 Task: Add an event with the title Second Product Enhancement Brainstorming and Innovation Workshop, date ''2023/10/23'', time 8:30 AM to 10:30 AMand add a description: Throughout the workshop, participants will engage in a series of activities, exercises, and discussions aimed at developing and refining their communication skills. These activities will be designed to be interactive, allowing participants to practice new techniques, receive feedback, and collaborate with their team members.Select event color  Blueberry . Add location for the event as: 321 Cairo Citadel, Cairo, Egypt, logged in from the account softage.10@softage.netand send the event invitation to softage.1@softage.net and softage.2@softage.net. Set a reminder for the event Doesn''t repeat
Action: Mouse moved to (64, 91)
Screenshot: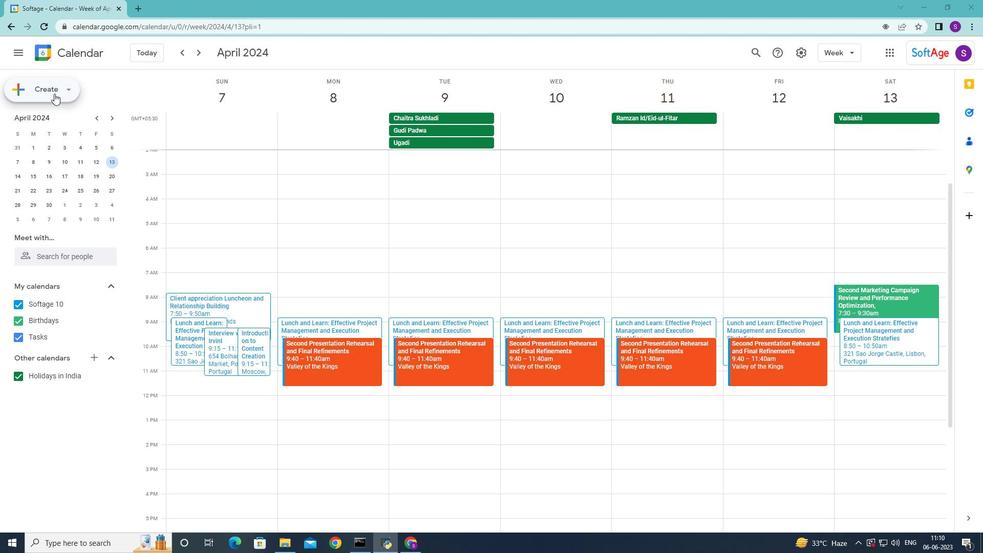 
Action: Mouse pressed left at (64, 91)
Screenshot: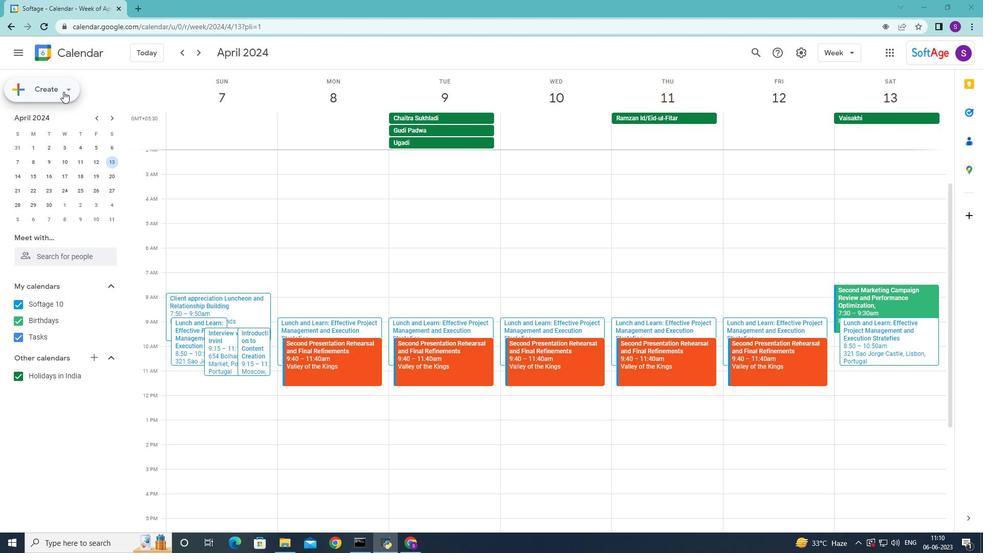 
Action: Mouse moved to (69, 120)
Screenshot: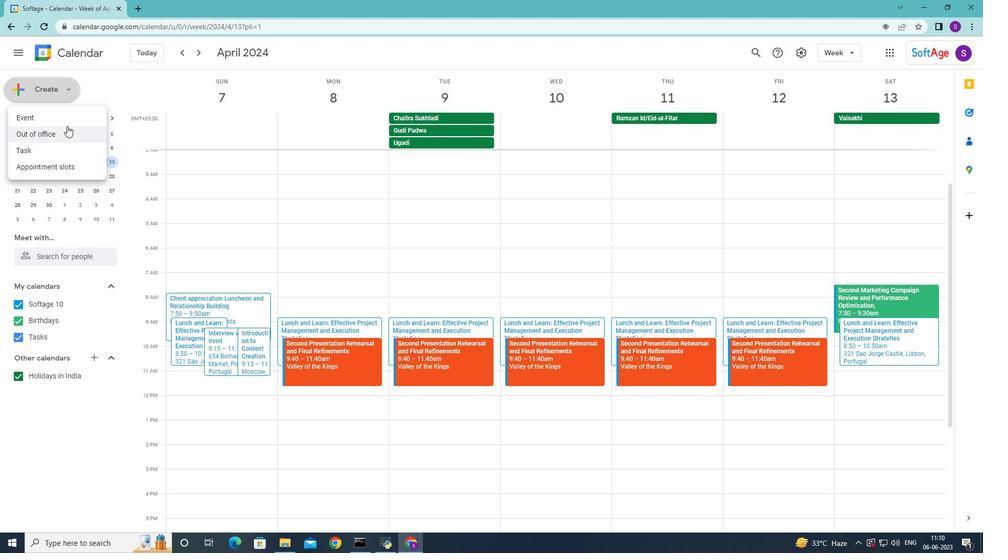 
Action: Mouse pressed left at (69, 120)
Screenshot: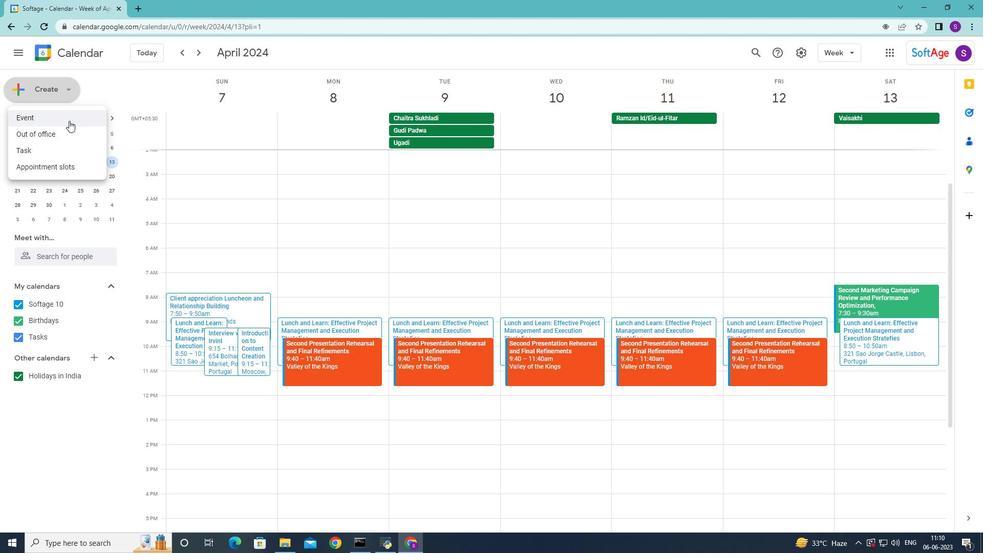
Action: Mouse moved to (657, 190)
Screenshot: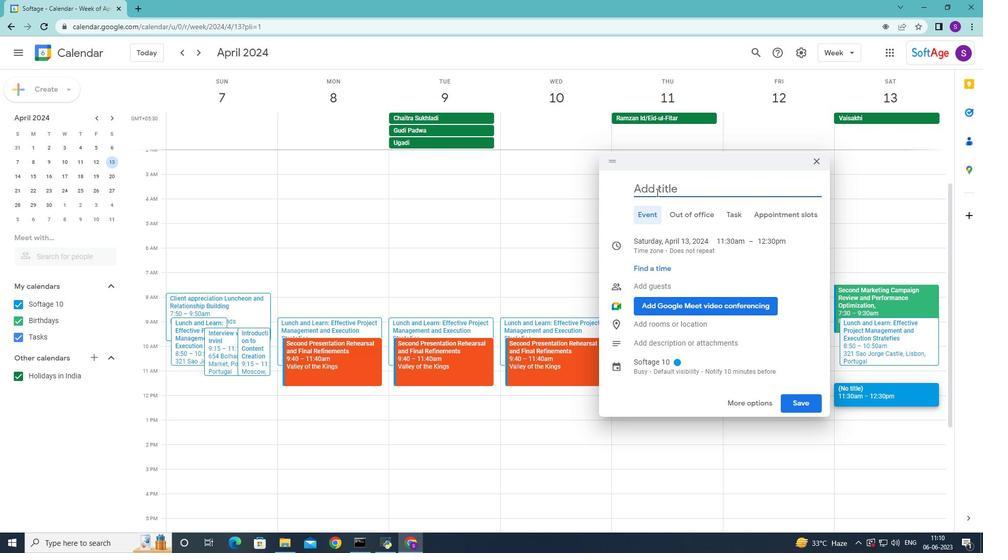 
Action: Mouse pressed left at (657, 190)
Screenshot: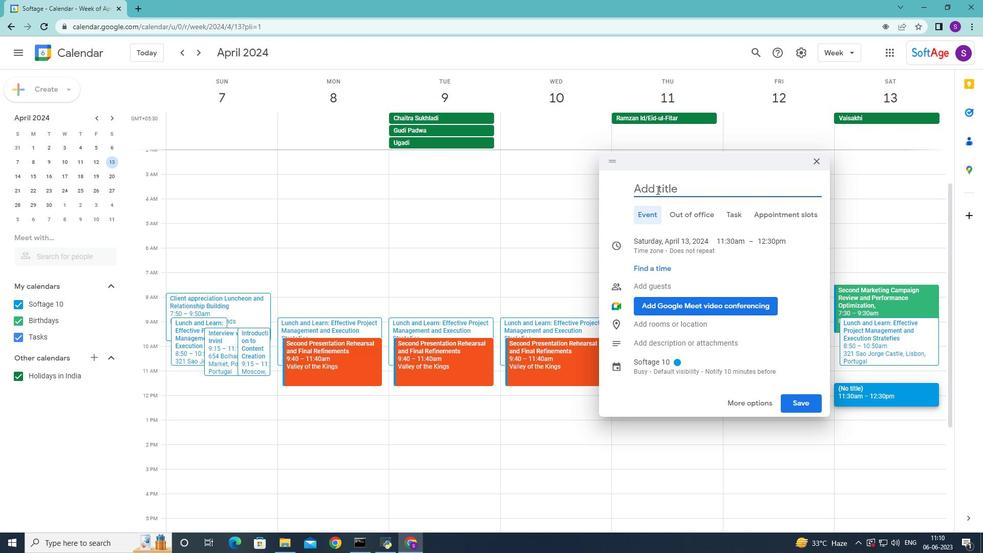 
Action: Mouse moved to (656, 176)
Screenshot: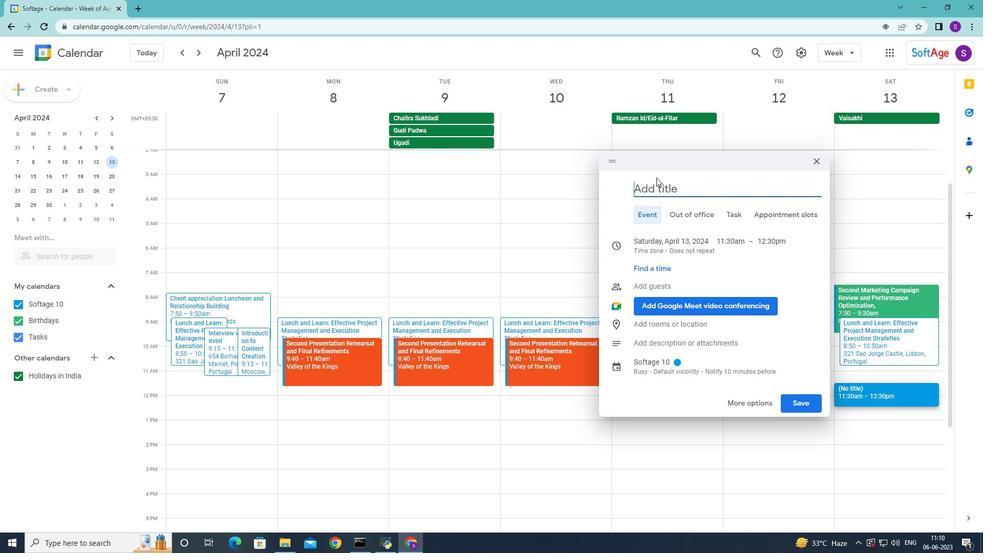 
Action: Key pressed <Key.shift>Second<Key.space><Key.shift>Product<Key.space><Key.shift>Enhance<Key.space><Key.backspace>ment<Key.space><Key.shift><Key.shift><Key.shift><Key.shift><Key.shift><Key.shift><Key.shift><Key.shift><Key.shift>Brainstorming<Key.space>and<Key.space><Key.shift>Innovation<Key.space><Key.shift>workshop<Key.space>
Screenshot: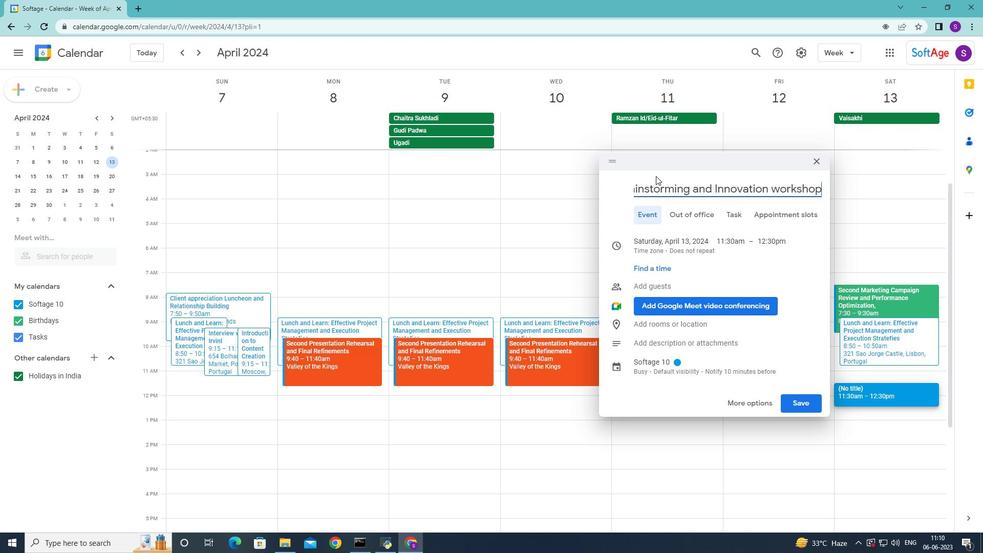 
Action: Mouse moved to (675, 244)
Screenshot: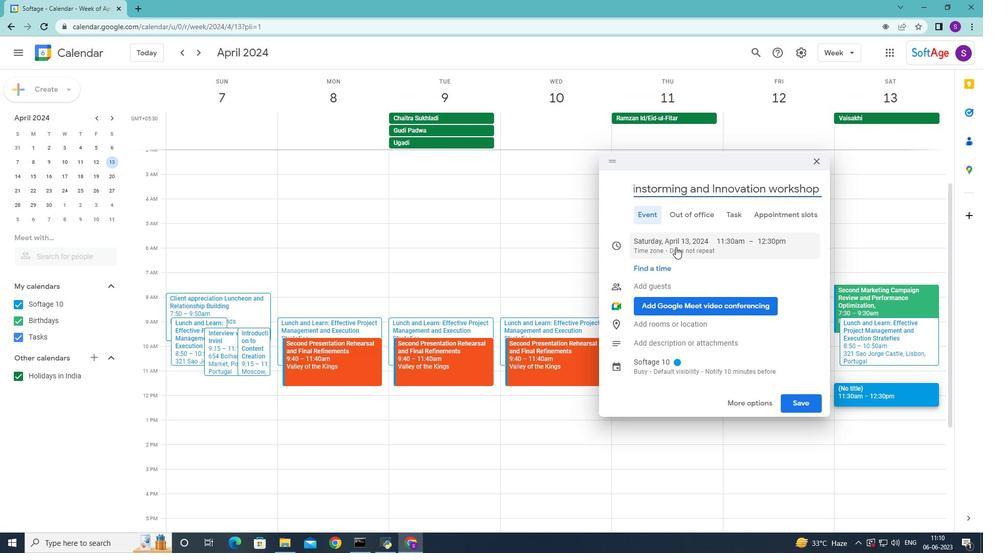 
Action: Mouse pressed left at (675, 244)
Screenshot: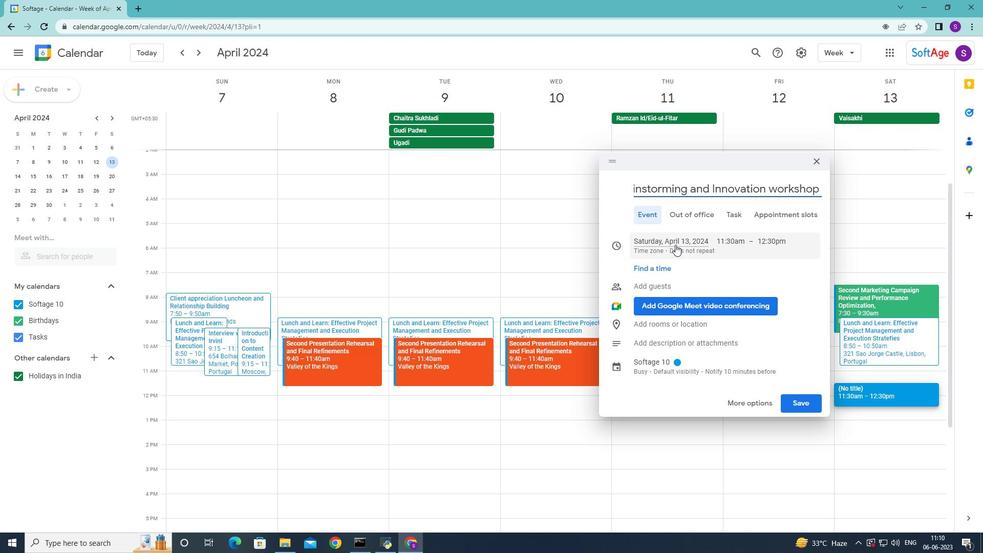
Action: Mouse moved to (748, 265)
Screenshot: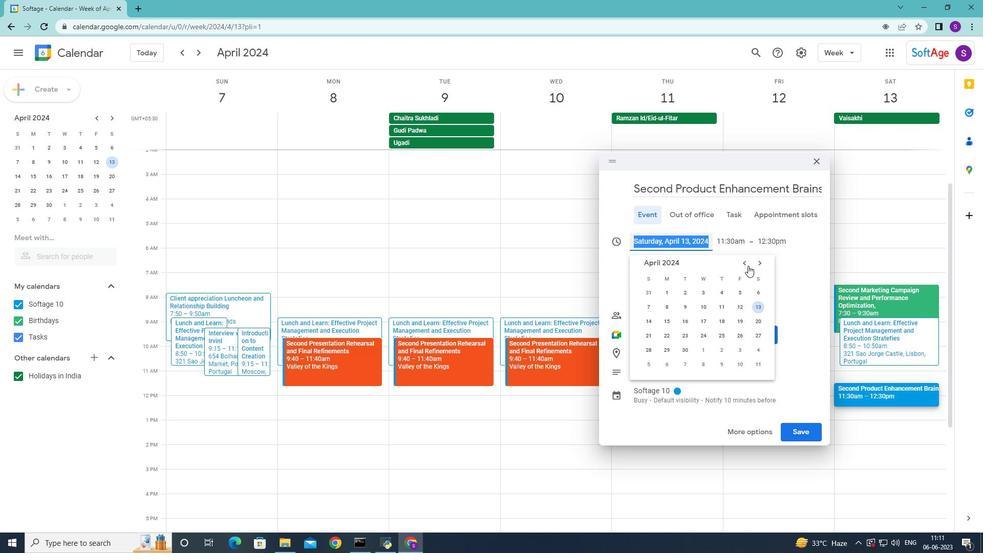 
Action: Mouse pressed left at (748, 265)
Screenshot: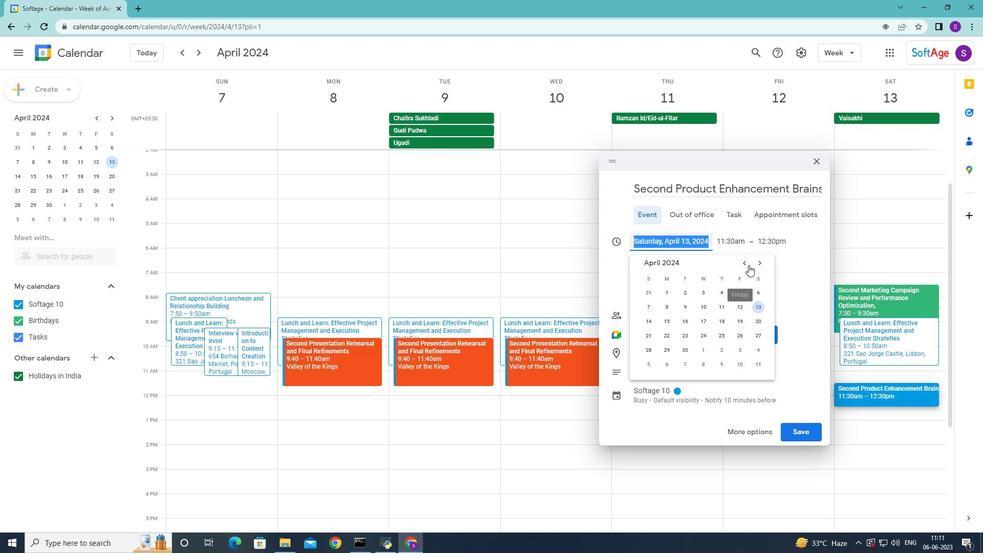 
Action: Mouse moved to (748, 265)
Screenshot: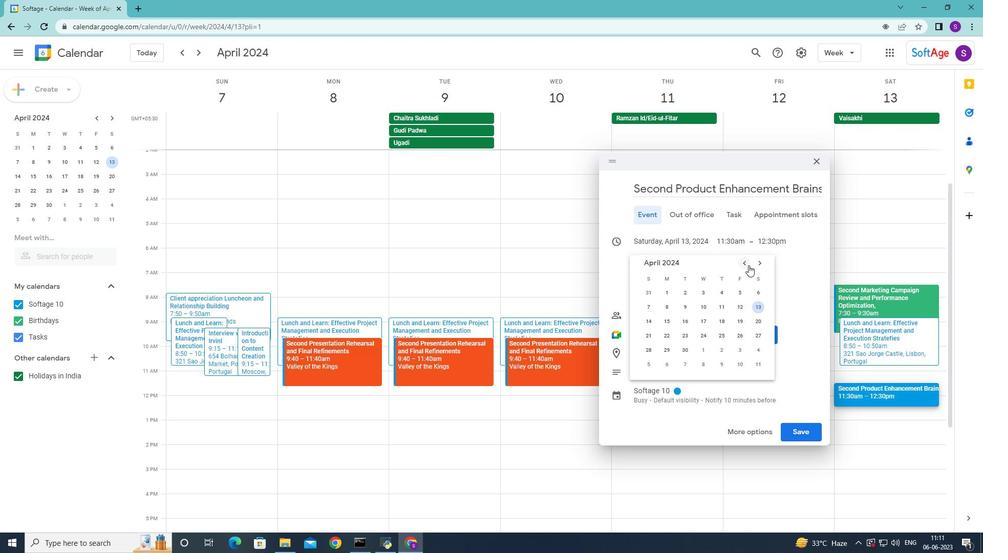 
Action: Mouse pressed left at (748, 265)
Screenshot: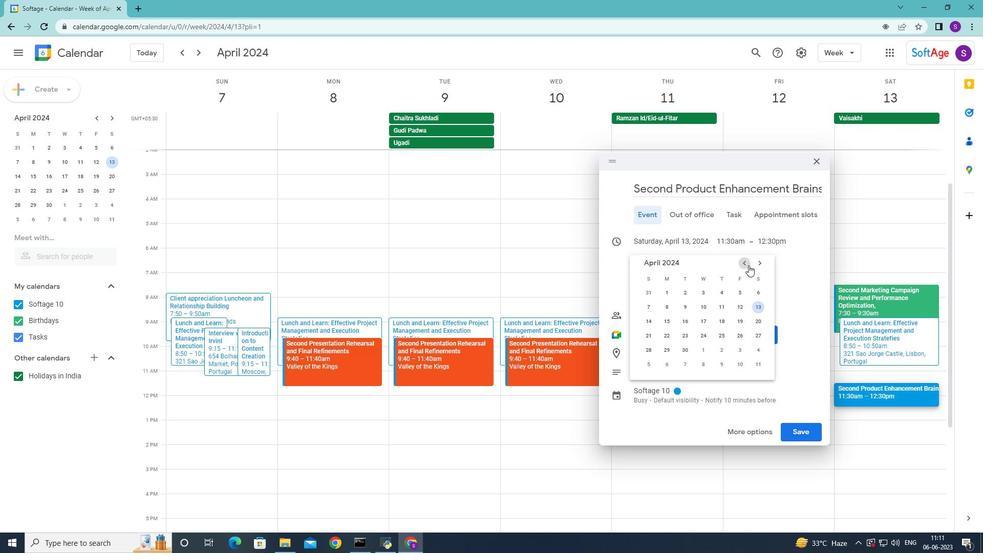 
Action: Mouse pressed left at (748, 265)
Screenshot: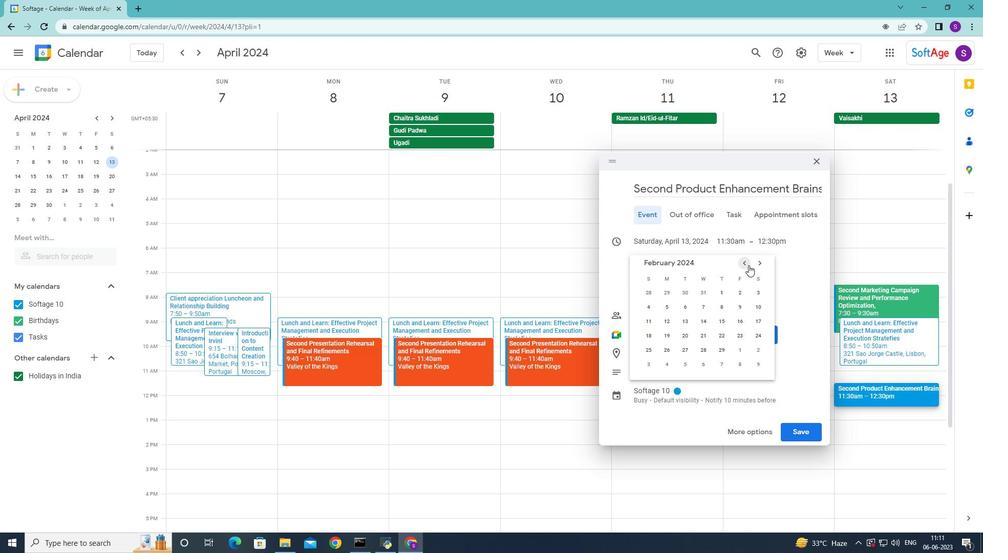 
Action: Mouse pressed left at (748, 265)
Screenshot: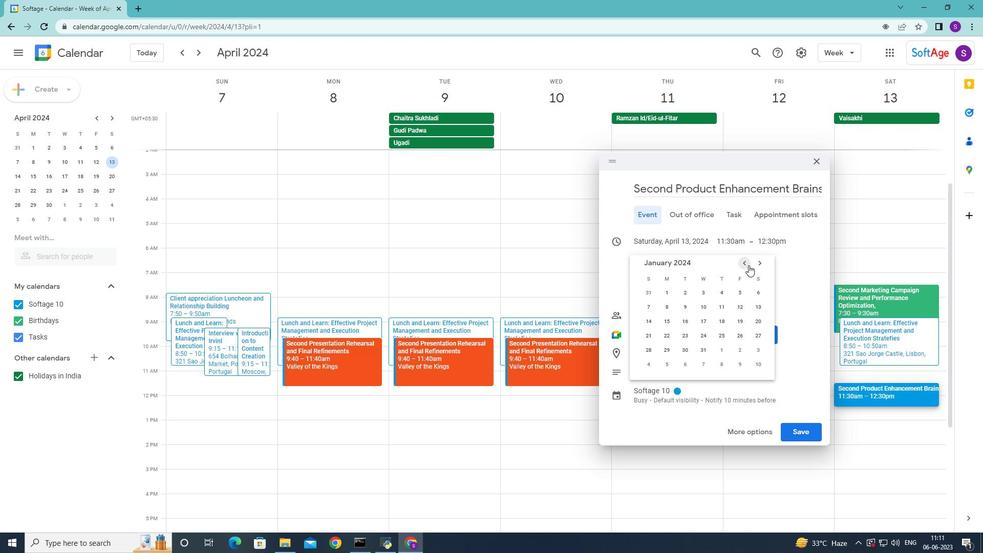 
Action: Mouse pressed left at (748, 265)
Screenshot: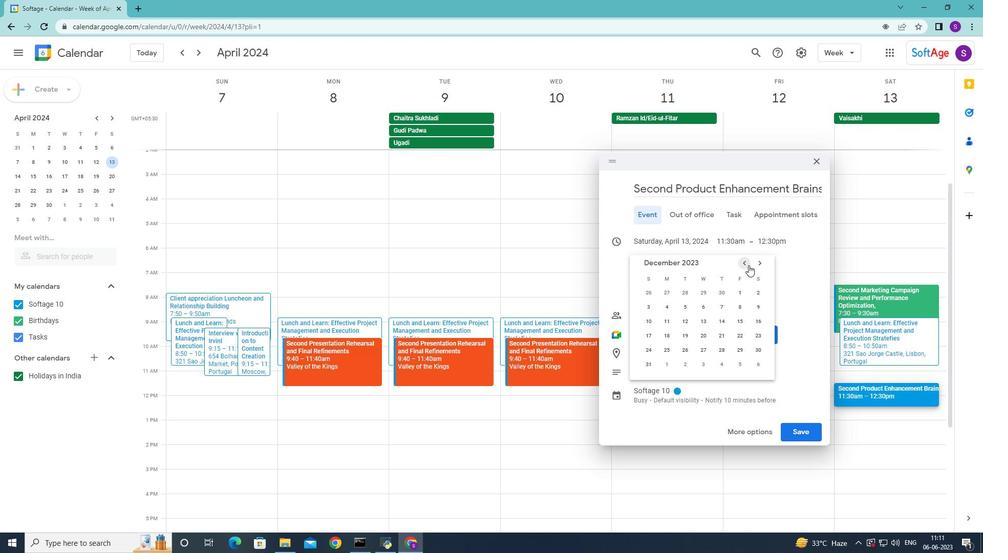 
Action: Mouse pressed left at (748, 265)
Screenshot: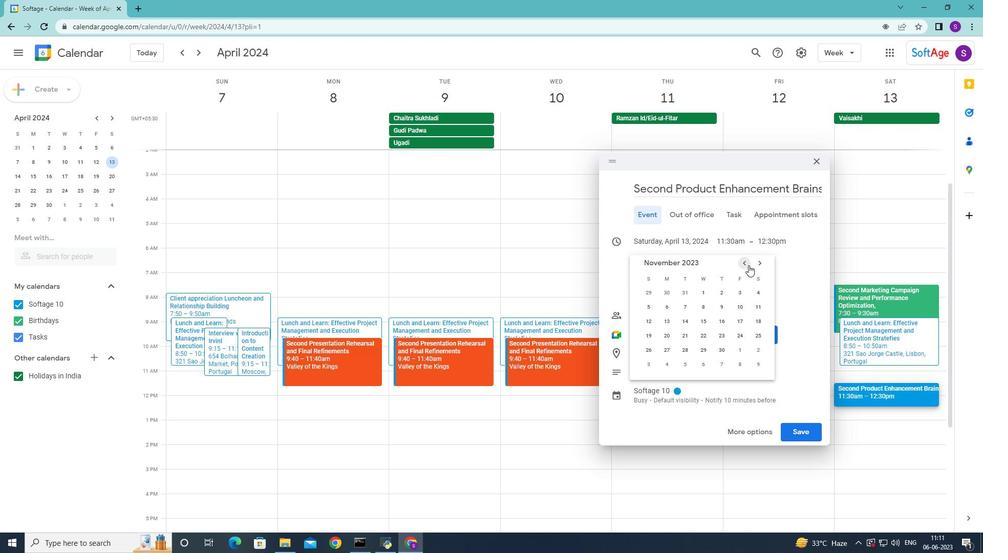 
Action: Mouse moved to (666, 335)
Screenshot: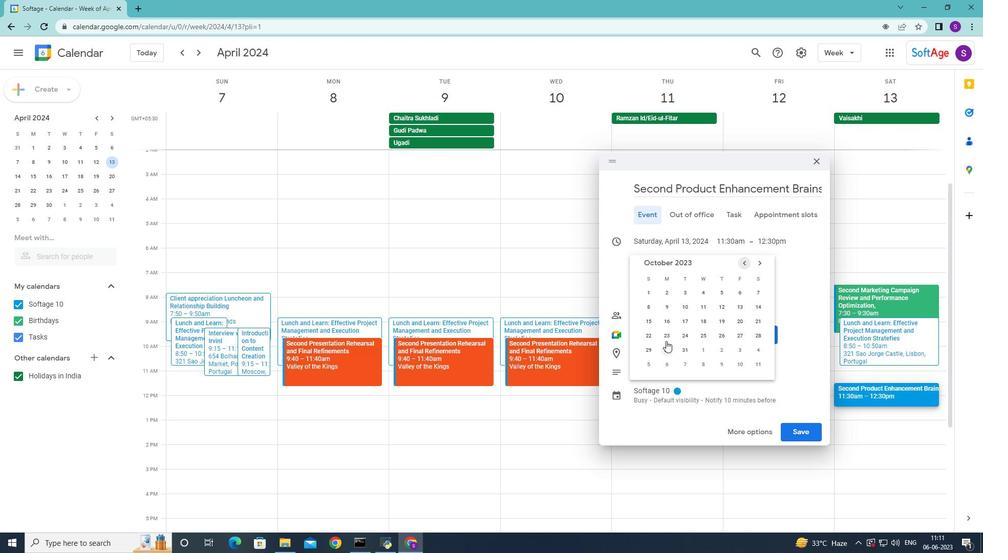 
Action: Mouse pressed left at (666, 335)
Screenshot: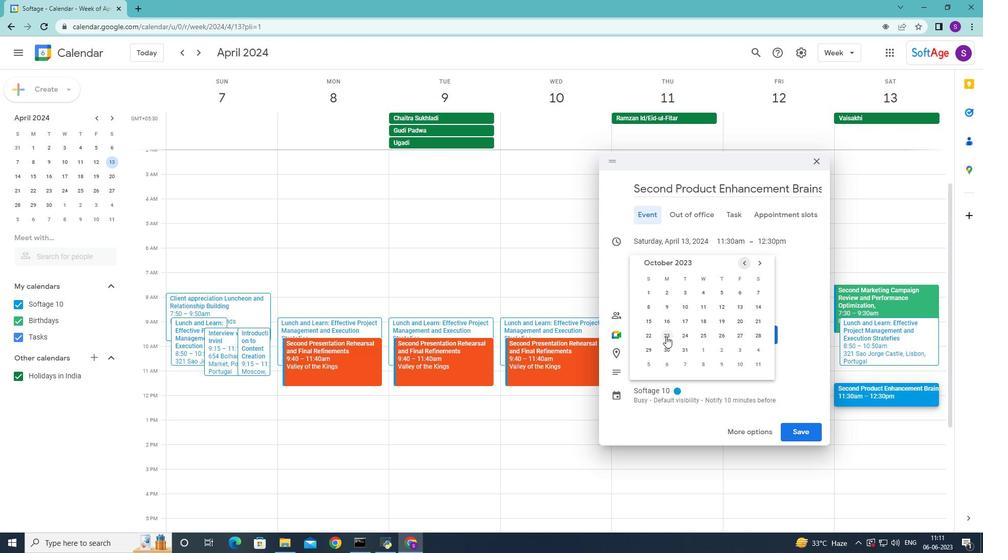 
Action: Mouse moved to (166, 245)
Screenshot: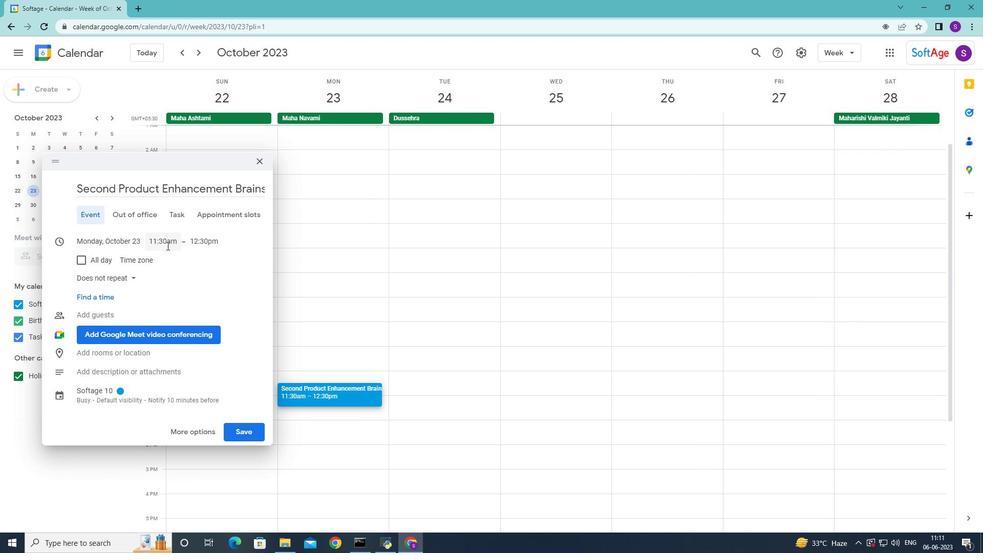 
Action: Mouse pressed left at (166, 245)
Screenshot: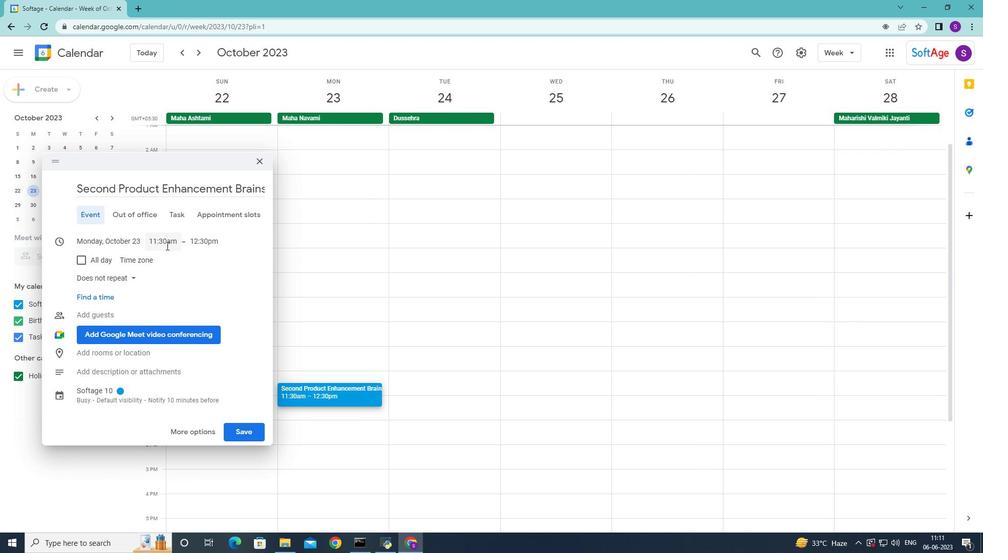 
Action: Mouse moved to (190, 319)
Screenshot: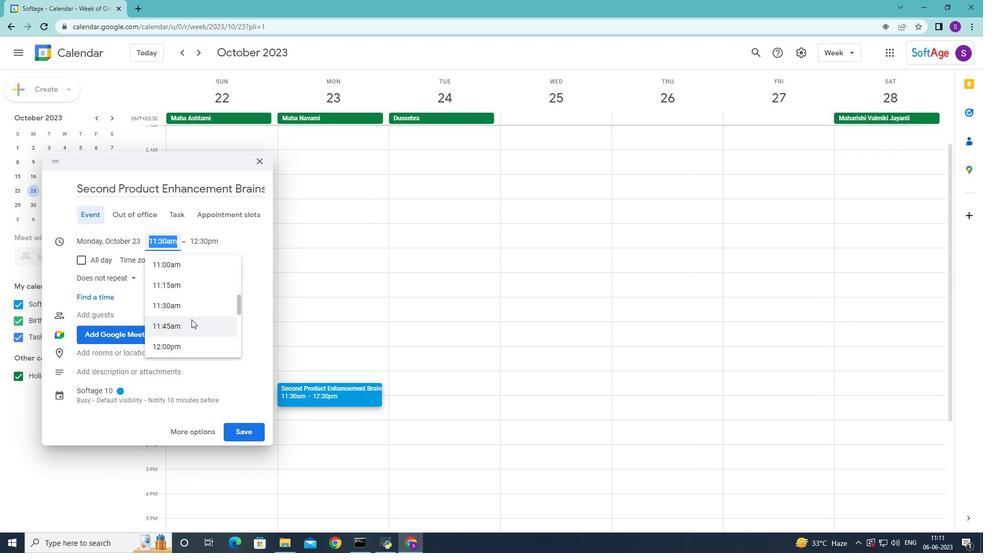 
Action: Mouse scrolled (190, 320) with delta (0, 0)
Screenshot: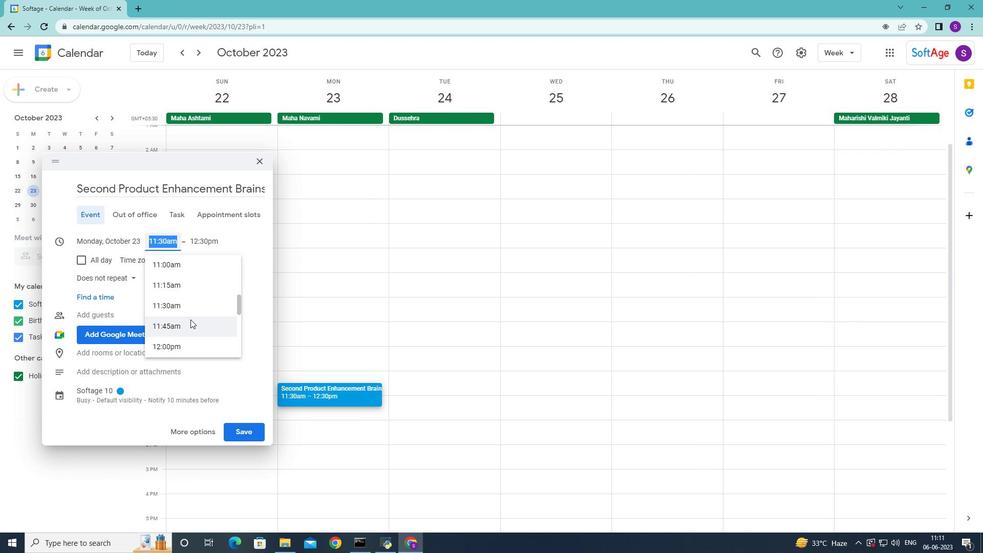 
Action: Mouse scrolled (190, 320) with delta (0, 0)
Screenshot: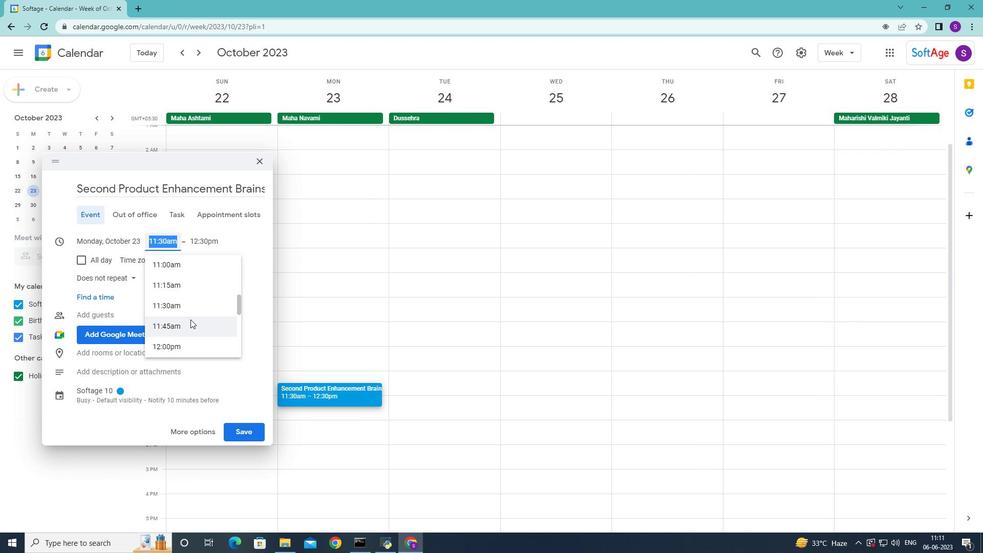 
Action: Mouse scrolled (190, 320) with delta (0, 0)
Screenshot: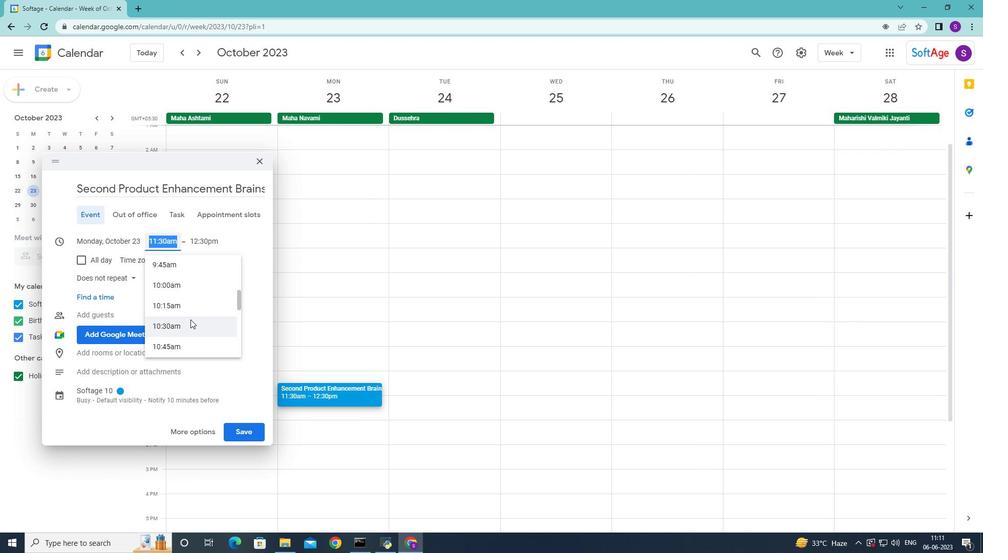 
Action: Mouse moved to (190, 319)
Screenshot: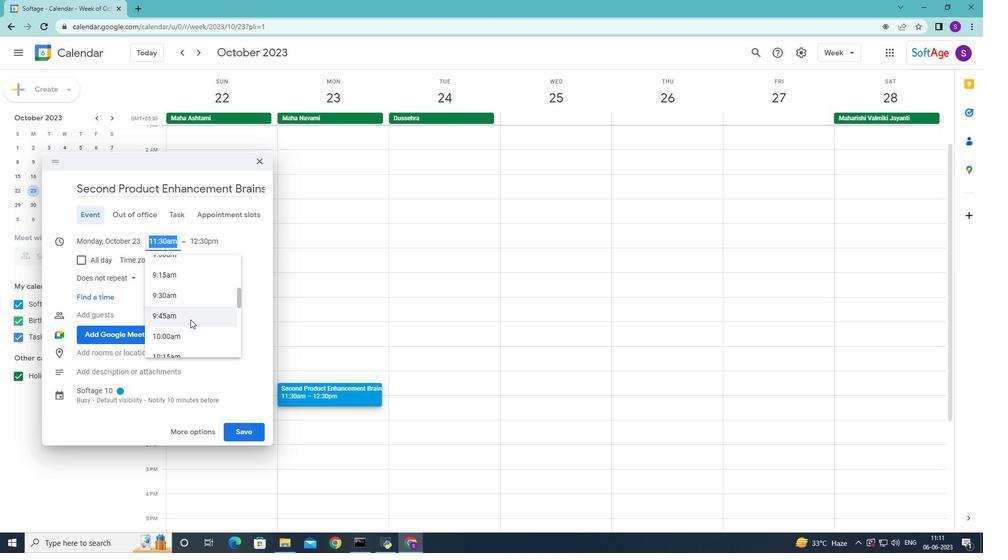 
Action: Mouse scrolled (190, 320) with delta (0, 0)
Screenshot: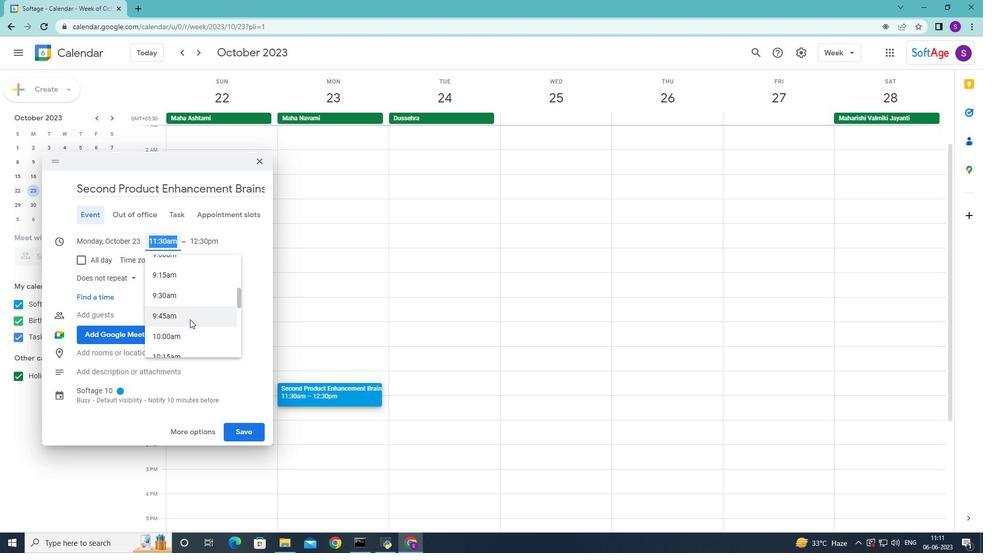 
Action: Mouse scrolled (190, 320) with delta (0, 0)
Screenshot: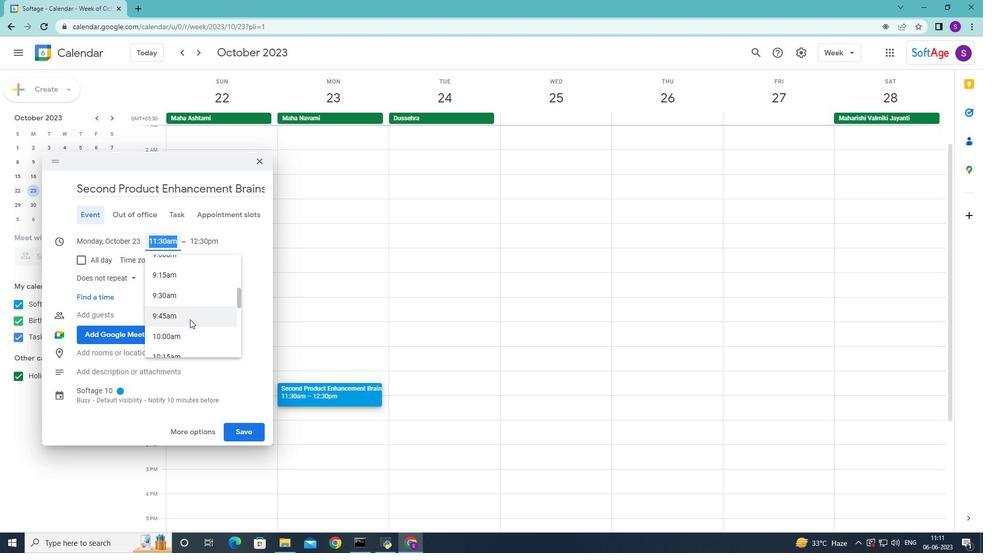 
Action: Mouse moved to (192, 317)
Screenshot: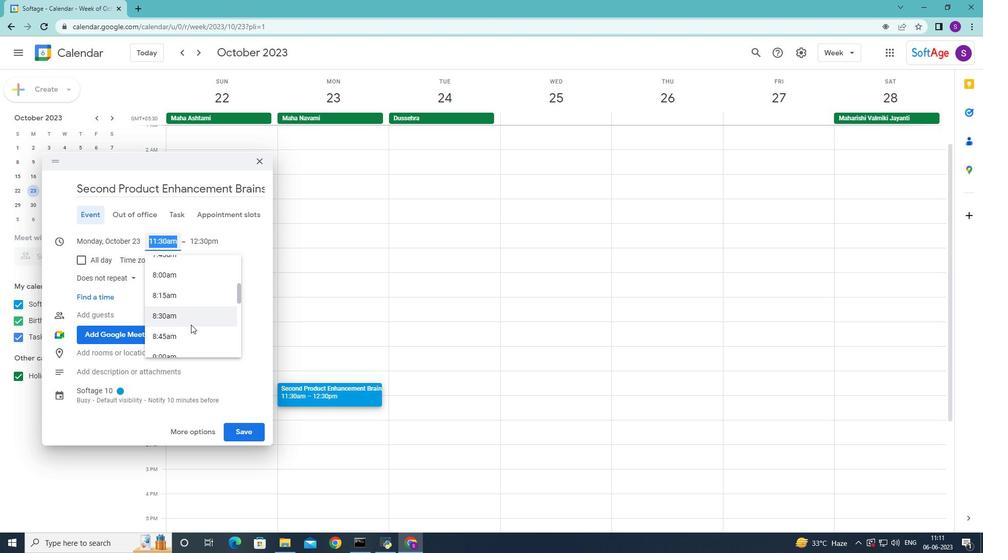 
Action: Mouse pressed left at (192, 317)
Screenshot: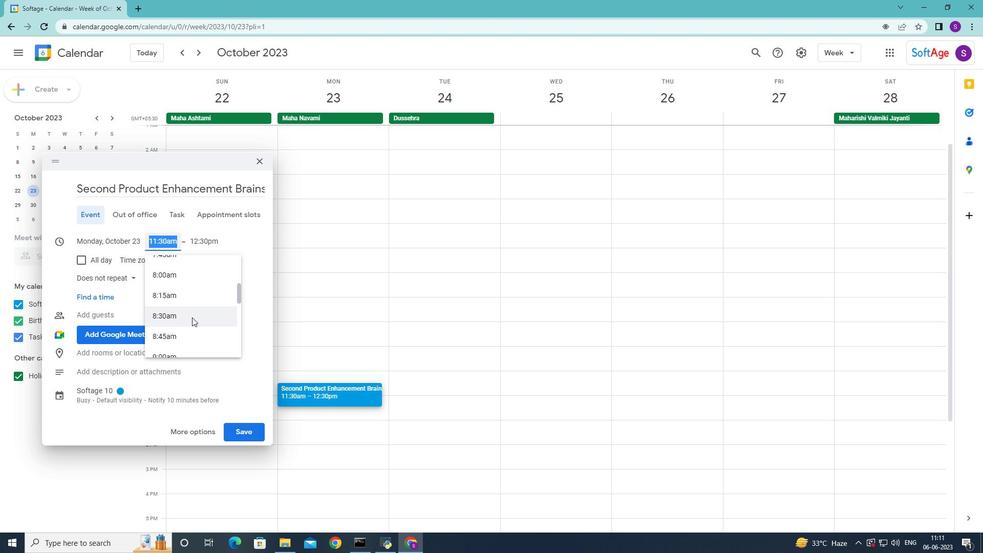 
Action: Mouse moved to (205, 239)
Screenshot: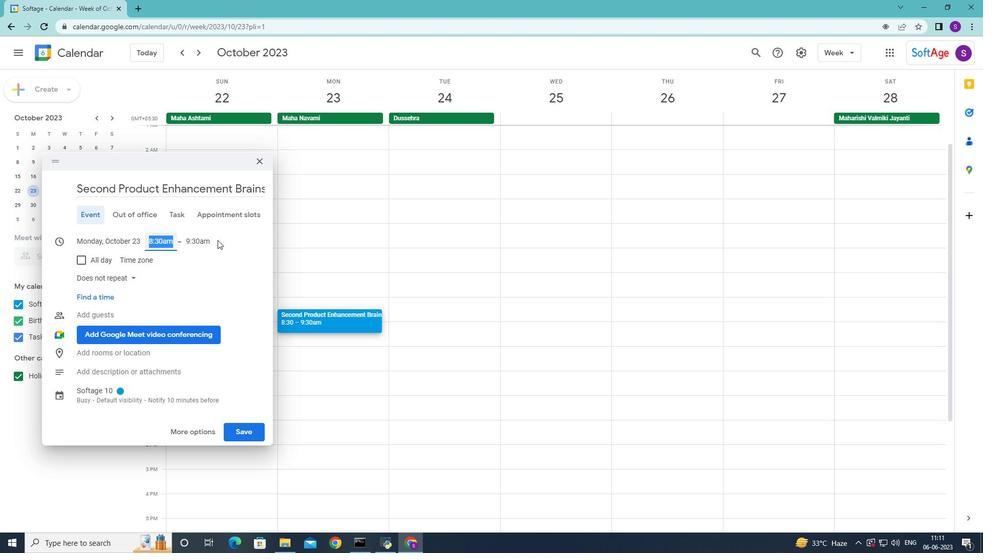 
Action: Mouse pressed left at (205, 239)
Screenshot: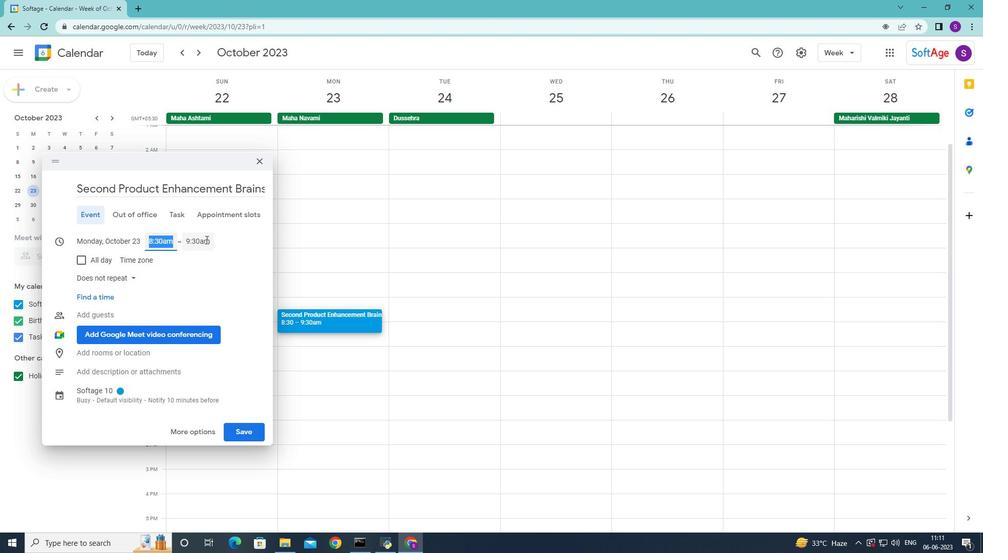 
Action: Mouse moved to (213, 313)
Screenshot: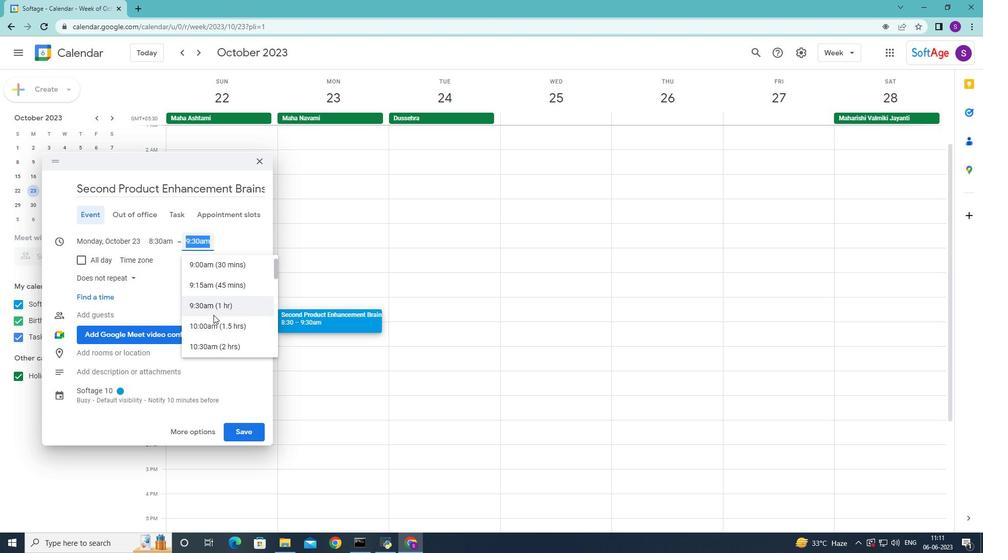 
Action: Mouse scrolled (213, 312) with delta (0, 0)
Screenshot: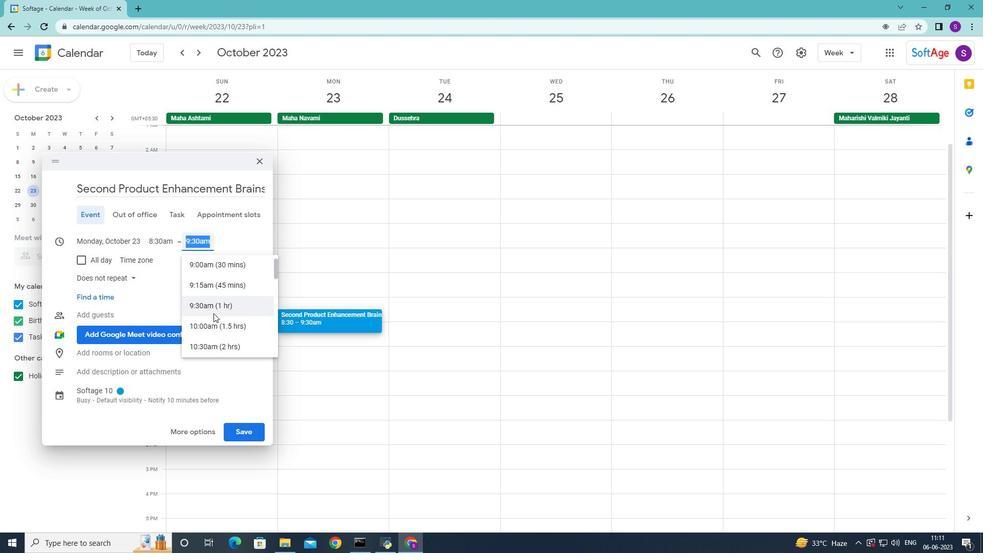 
Action: Mouse moved to (220, 301)
Screenshot: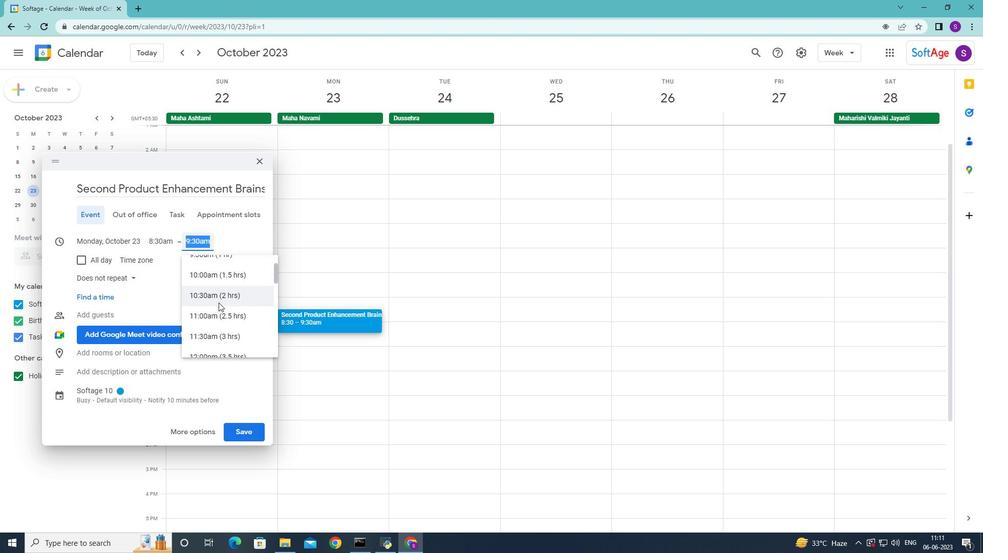 
Action: Mouse pressed left at (220, 301)
Screenshot: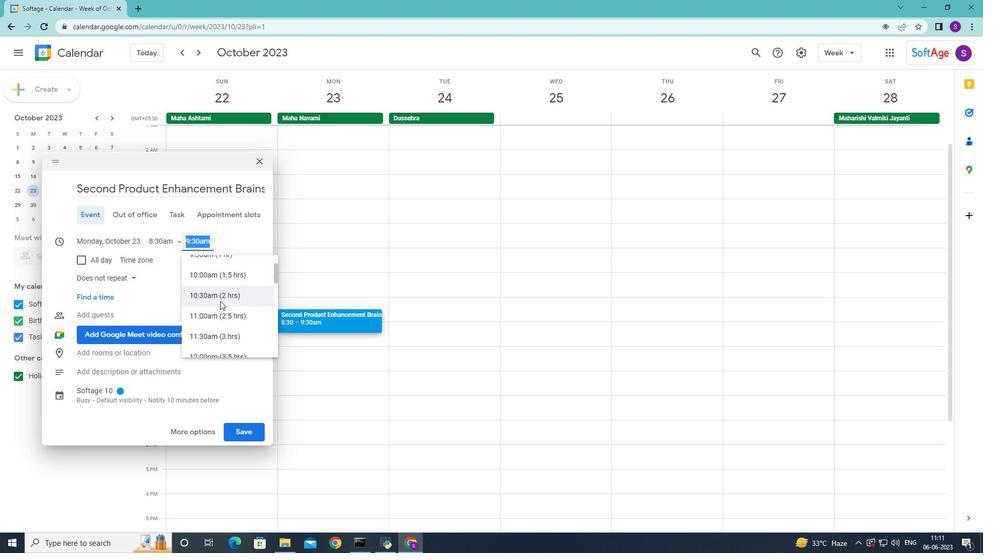 
Action: Mouse moved to (188, 431)
Screenshot: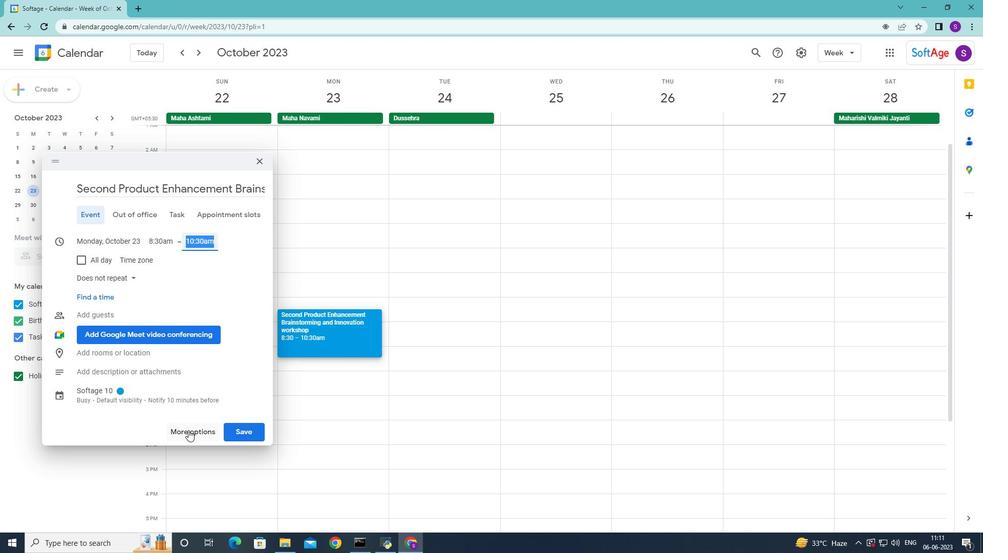
Action: Mouse pressed left at (188, 431)
Screenshot: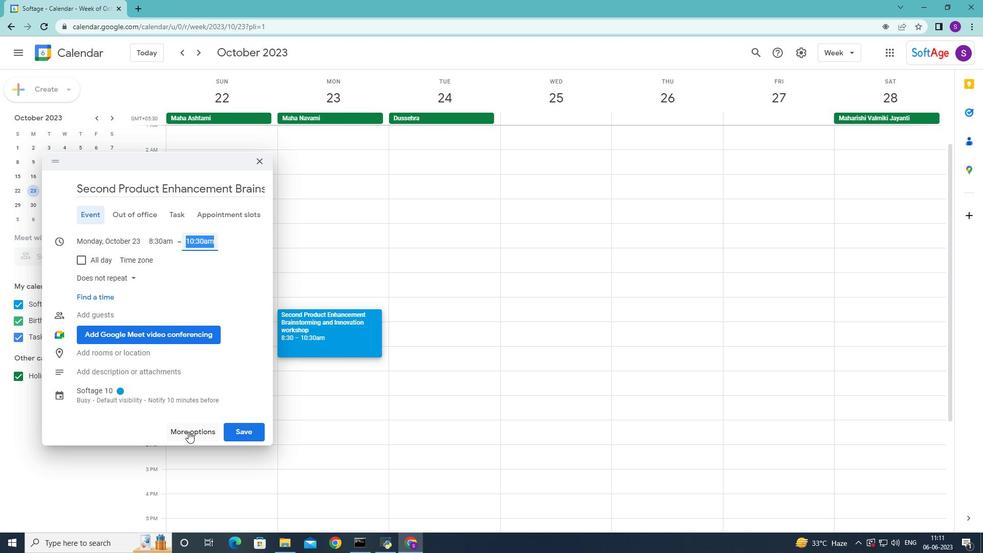 
Action: Mouse moved to (187, 370)
Screenshot: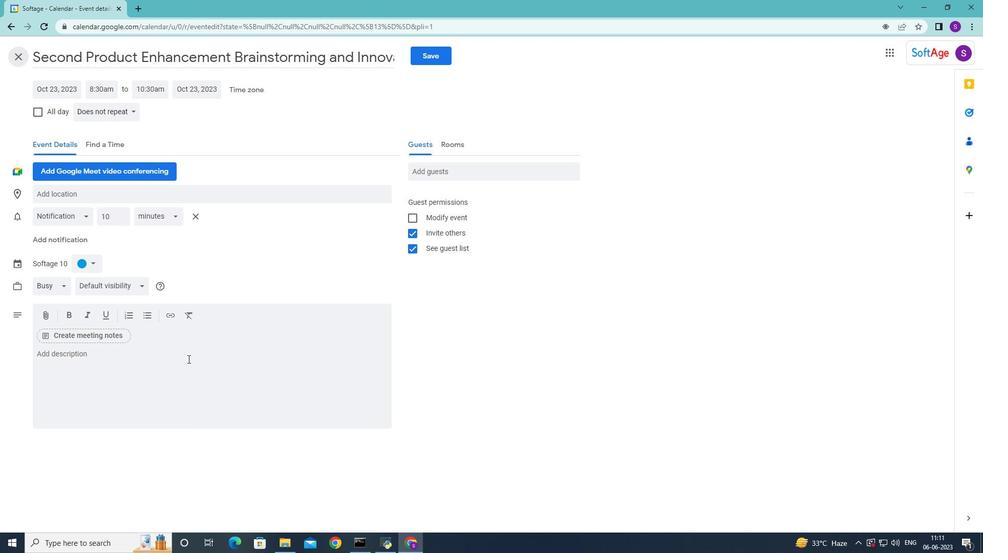 
Action: Mouse pressed left at (187, 370)
Screenshot: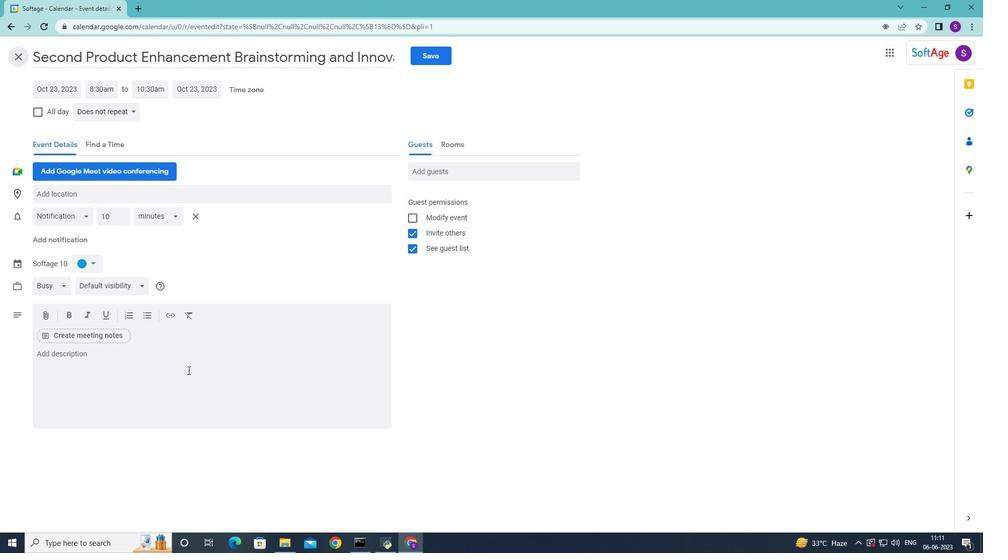 
Action: Mouse moved to (188, 370)
Screenshot: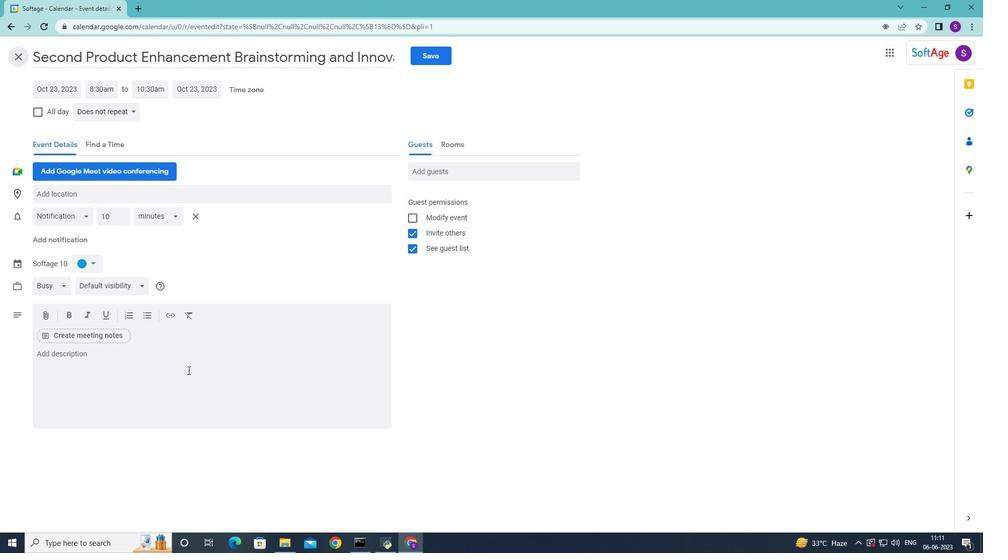 
Action: Key pressed <Key.shift>Throughout<Key.space>the<Key.space>worksop<Key.space><Key.backspace><Key.backspace><Key.backspace>hop<Key.space><Key.backspace>,<Key.space>participany<Key.backspace>ts<Key.space>will<Key.space>engage<Key.space>in<Key.space>a<Key.space>series<Key.space>of<Key.space>activities,<Key.space>exercises<Key.space>and<Key.space>discussions<Key.space>ai,ed<Key.backspace><Key.backspace><Key.backspace>med<Key.space>at<Key.space>developing<Key.space>and<Key.space>refining<Key.space>their<Key.space>communication<Key.space>skills<Key.space><Key.backspace>.<Key.space><Key.shift>These<Key.space>activities<Key.space>will<Key.space>be<Key.space>designed<Key.space>to<Key.space>be<Key.space>interacr<Key.backspace>tive<Key.space><Key.backspace>,<Key.space>allowing<Key.space>participants<Key.space>to<Key.space>practice<Key.space>new<Key.space>techniques,<Key.space>receive<Key.space>feedback<Key.space><Key.backspace>,<Key.space>and<Key.space>collaborate<Key.space>with<Key.space>their<Key.space>team<Key.space>members<Key.space>
Screenshot: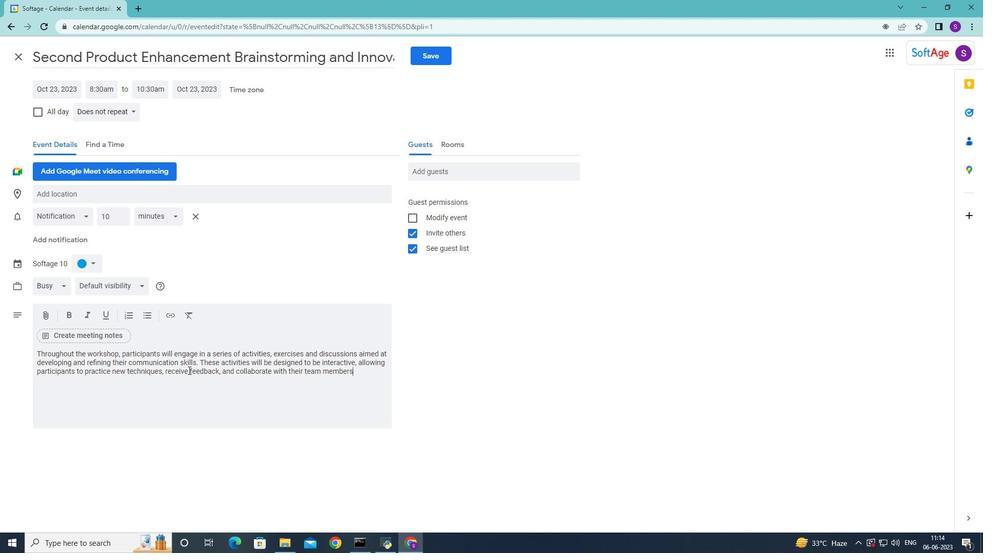 
Action: Mouse moved to (187, 371)
Screenshot: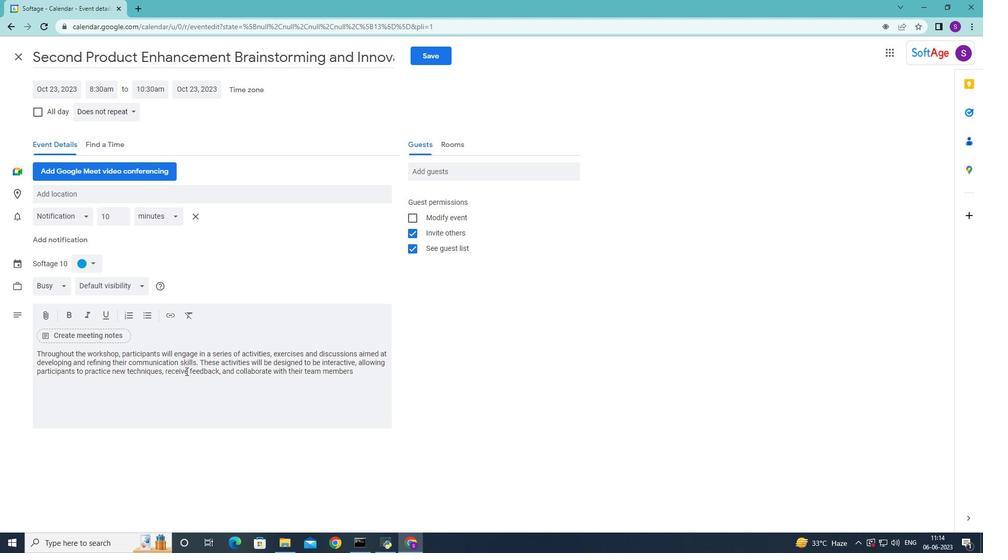 
Action: Key pressed .
Screenshot: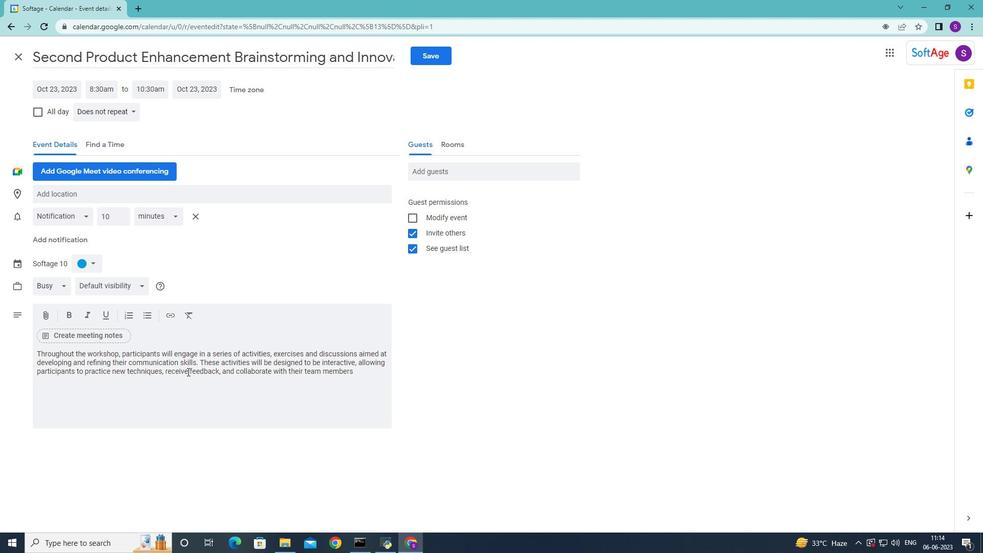 
Action: Mouse moved to (87, 260)
Screenshot: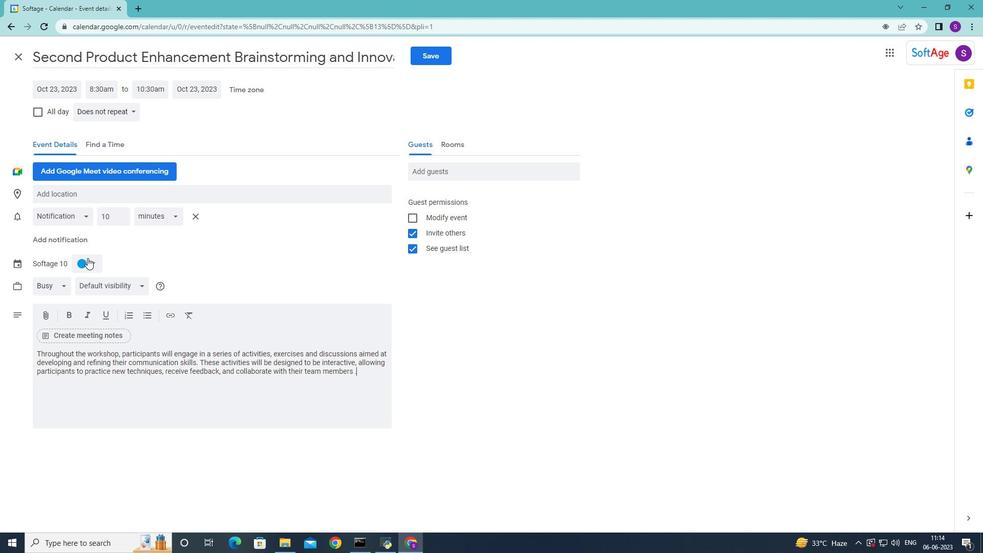 
Action: Mouse pressed left at (87, 260)
Screenshot: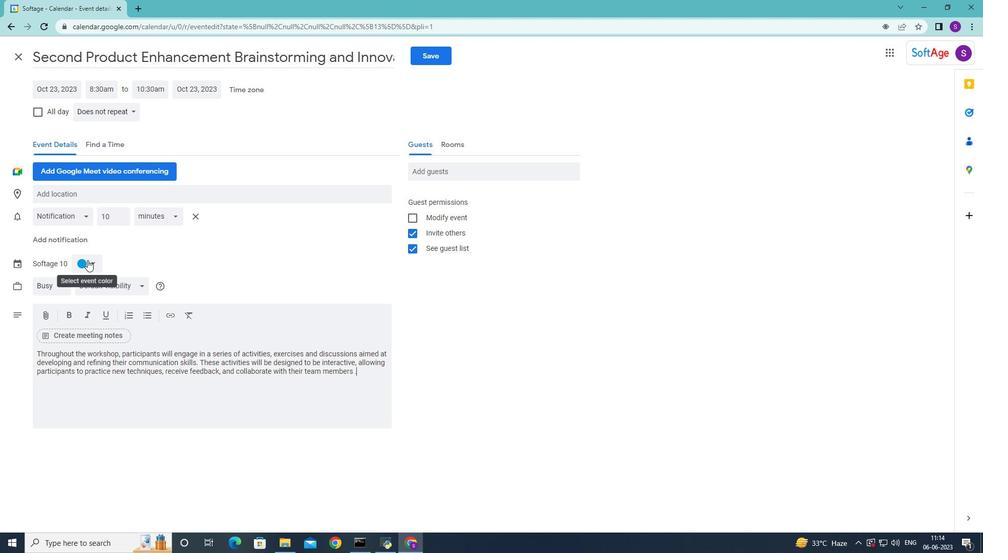 
Action: Mouse moved to (93, 297)
Screenshot: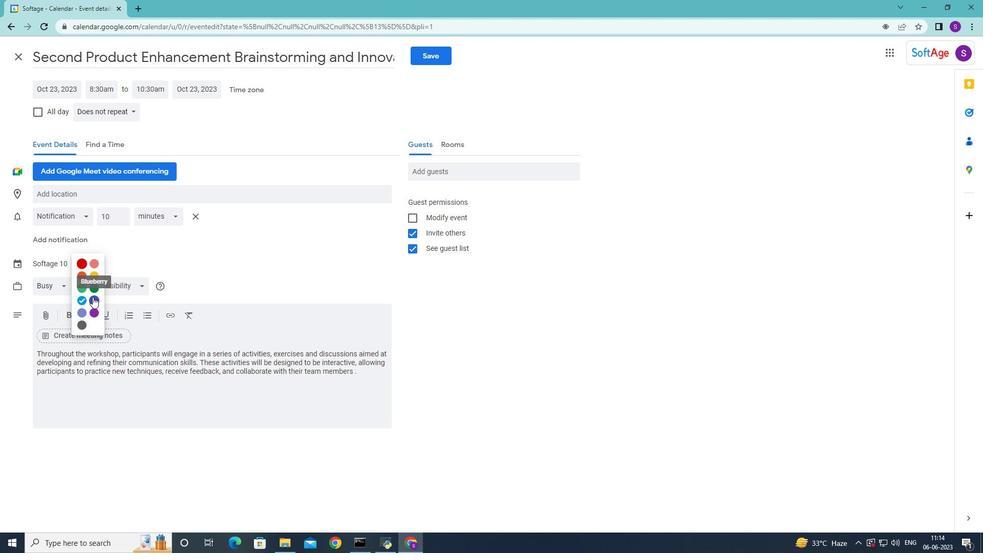 
Action: Mouse pressed left at (93, 297)
Screenshot: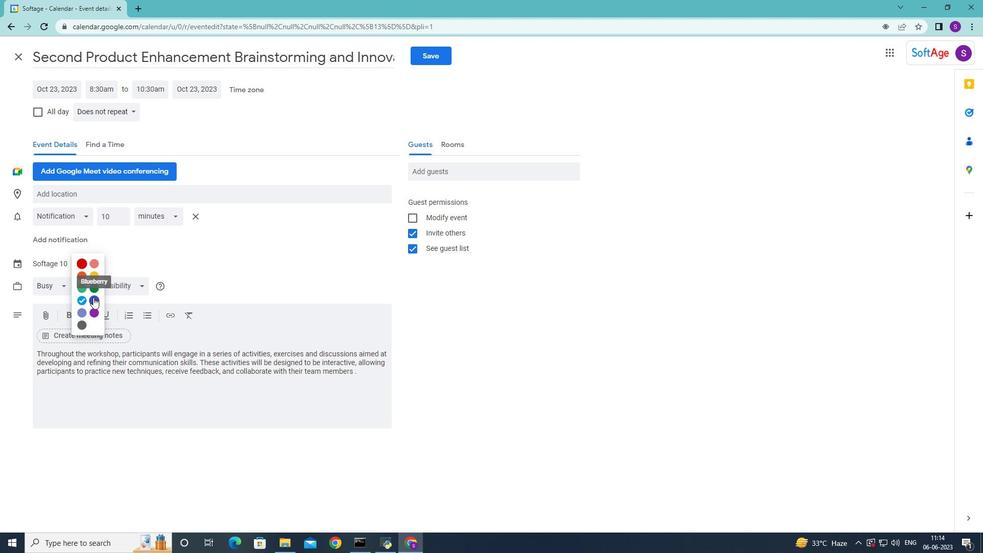 
Action: Mouse moved to (136, 194)
Screenshot: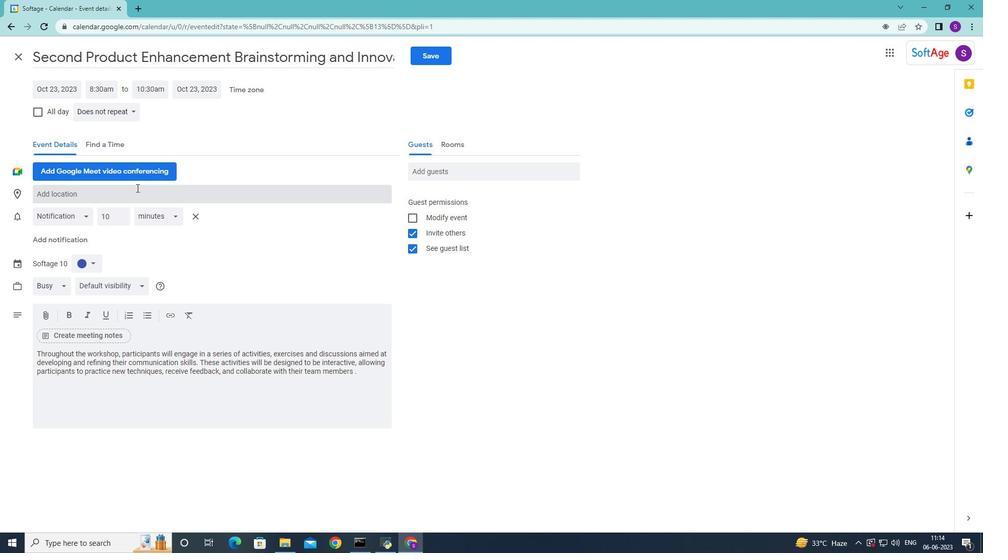 
Action: Mouse pressed left at (136, 194)
Screenshot: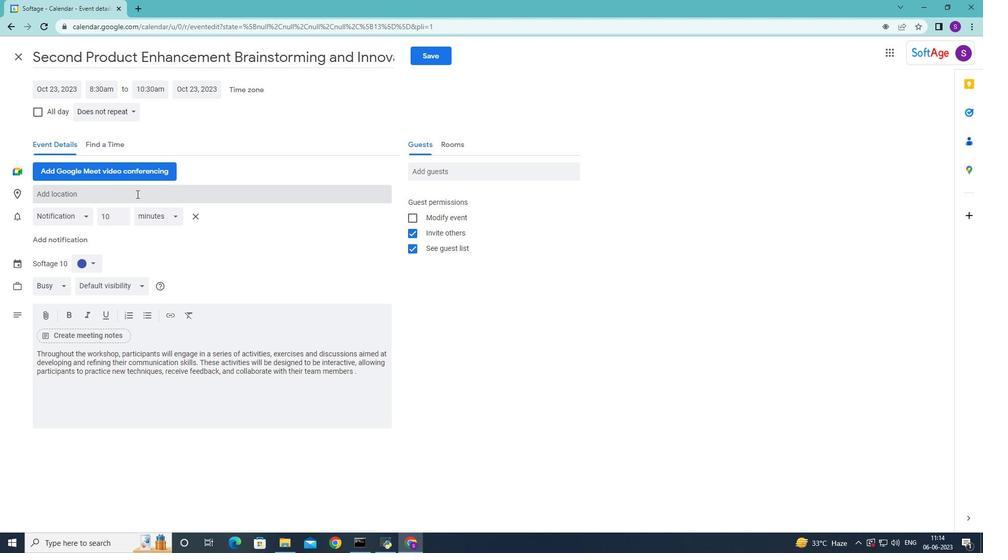 
Action: Mouse moved to (137, 196)
Screenshot: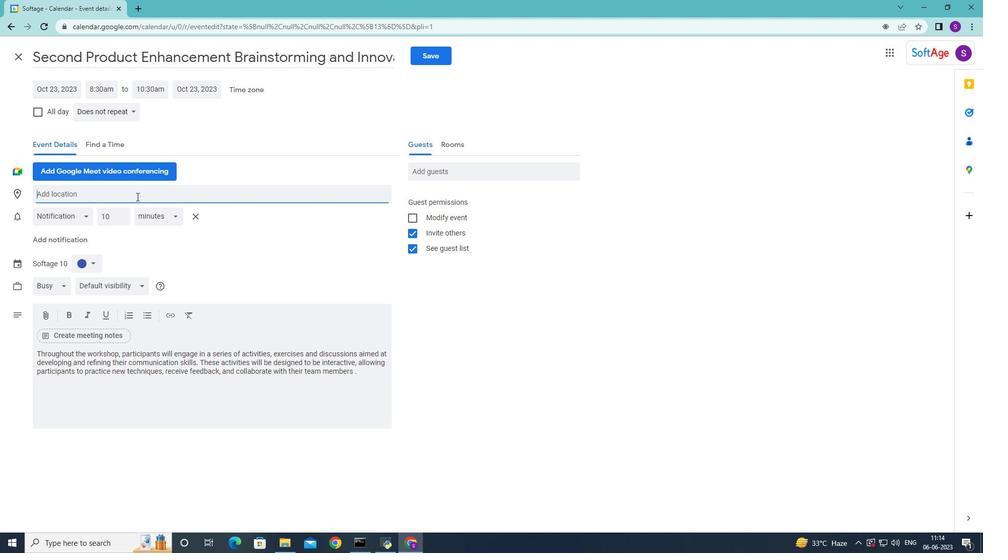 
Action: Key pressed 321<Key.space><Key.shift>Cairo<Key.space><Key.shift>Citadel,<Key.space><Key.shift>Cairo,<Key.space><Key.shift>egypt,
Screenshot: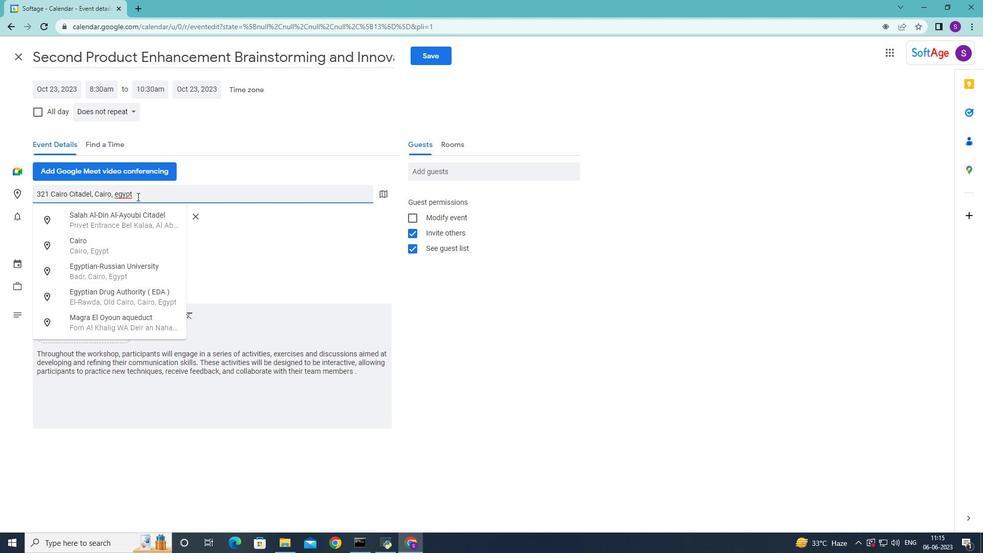 
Action: Mouse moved to (119, 226)
Screenshot: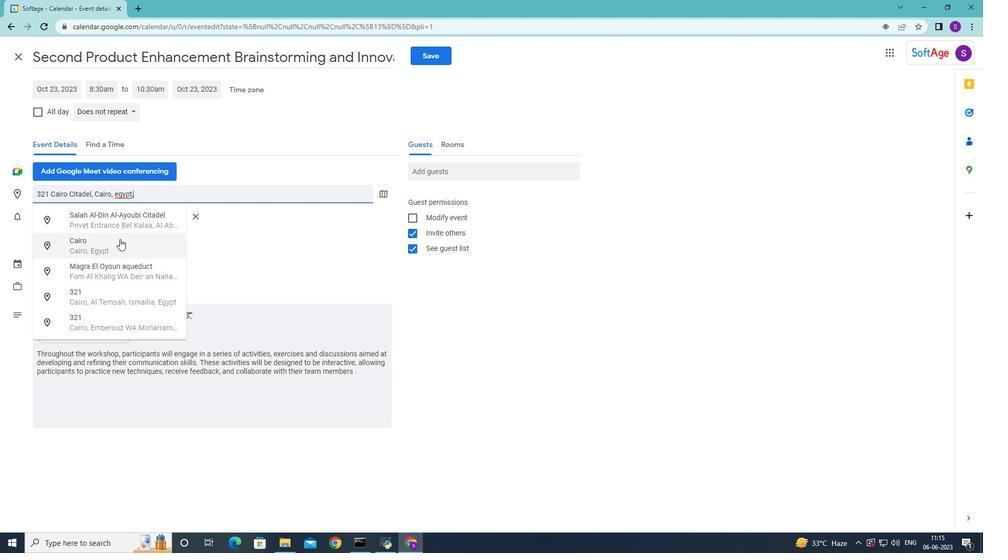 
Action: Mouse pressed left at (119, 226)
Screenshot: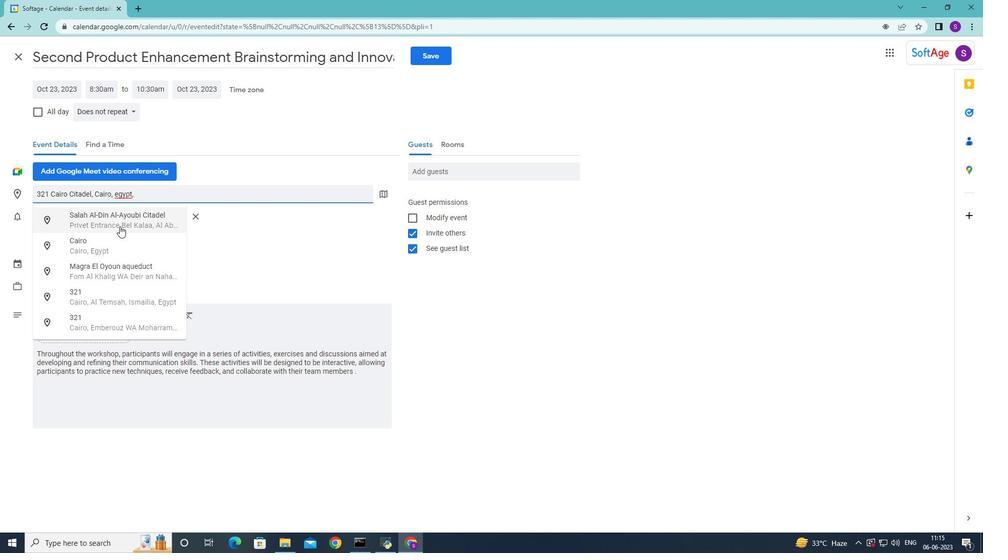 
Action: Mouse moved to (481, 164)
Screenshot: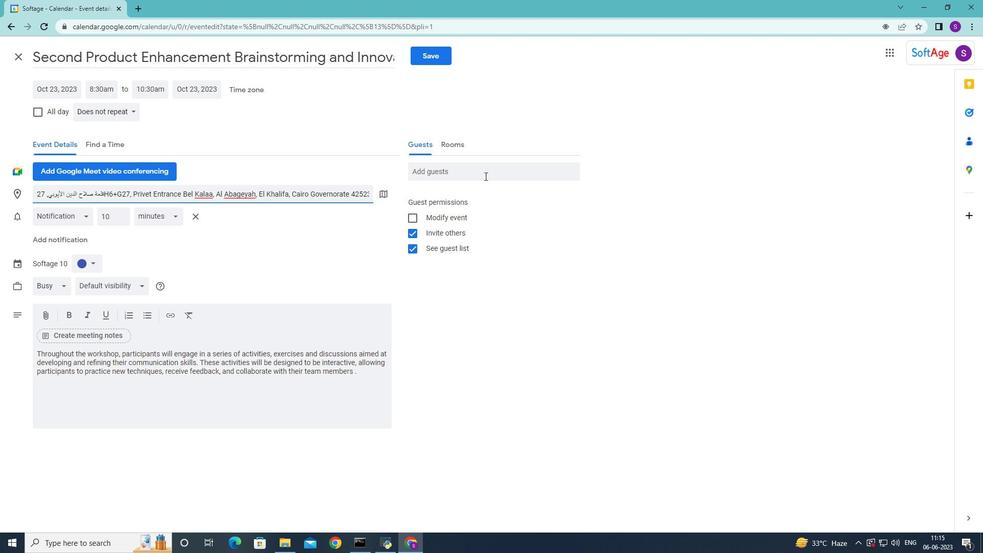 
Action: Mouse pressed left at (481, 164)
Screenshot: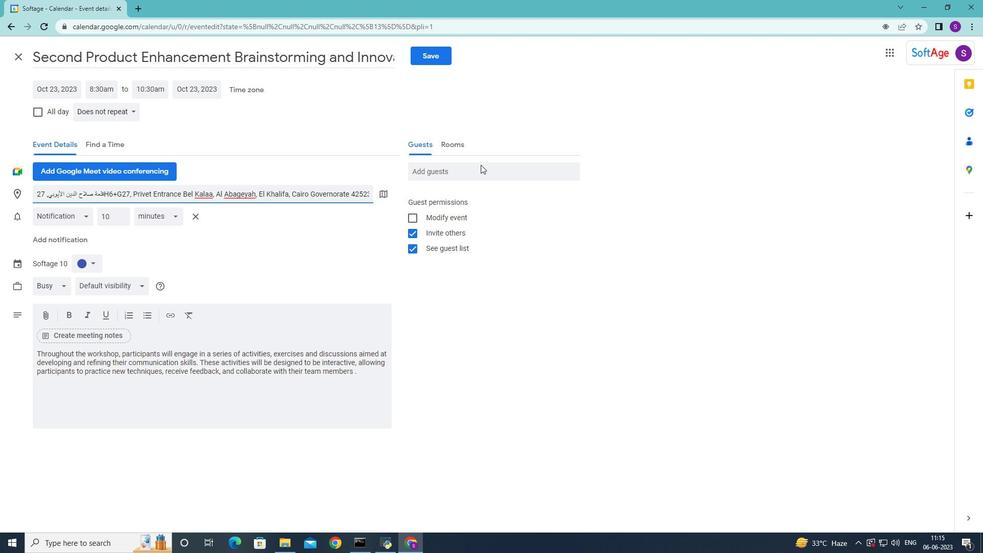 
Action: Mouse moved to (476, 169)
Screenshot: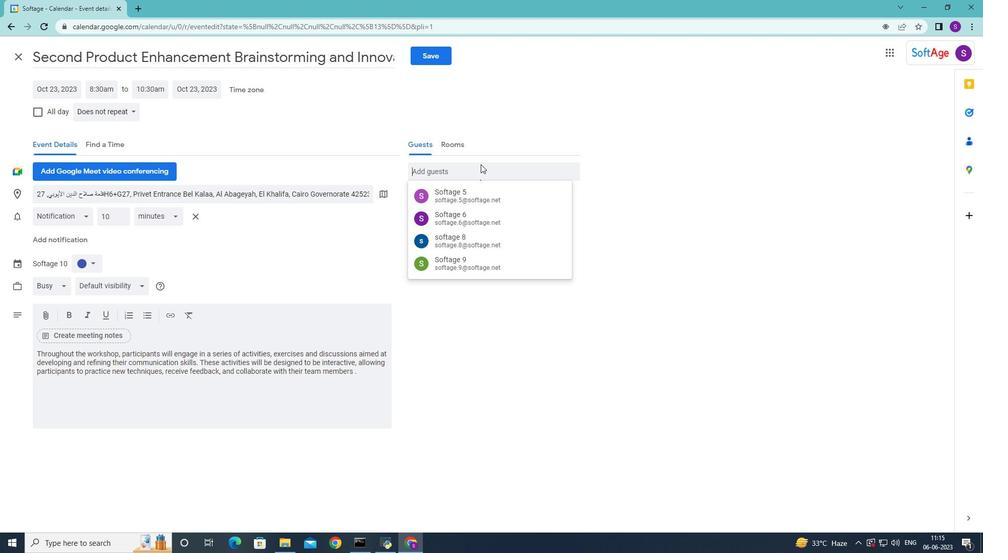 
Action: Key pressed <Key.shift>Softage.10
Screenshot: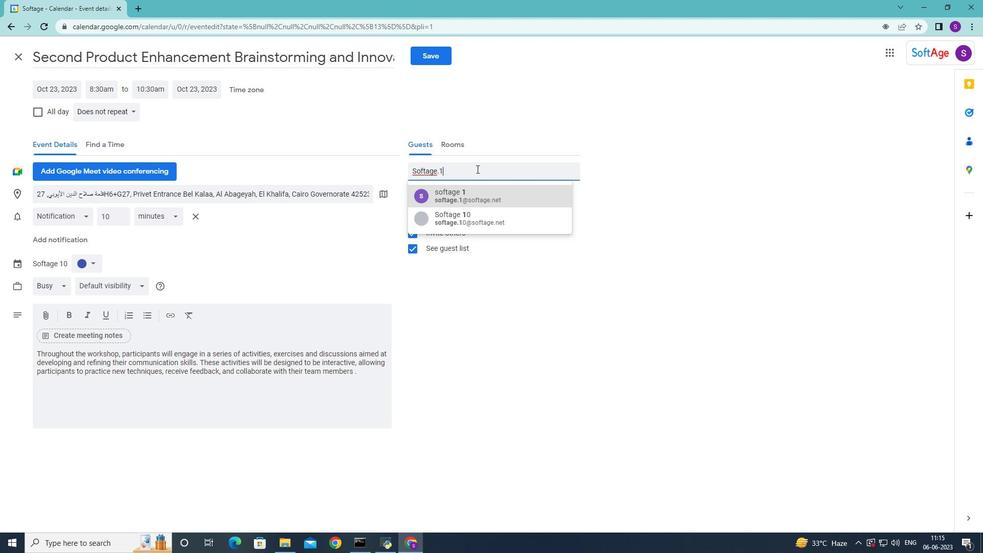 
Action: Mouse moved to (476, 169)
Screenshot: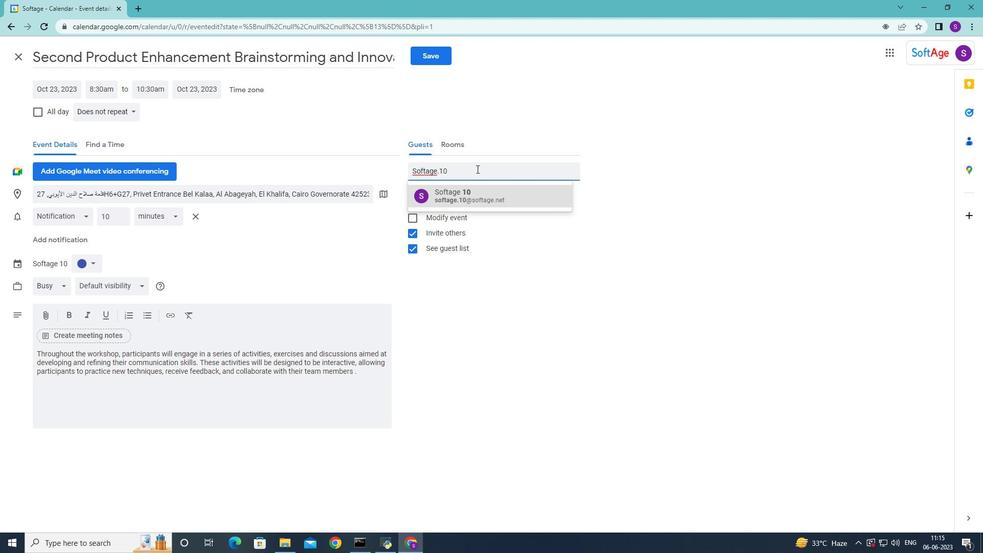 
Action: Key pressed <Key.shift>@softage.net<Key.enter>
Screenshot: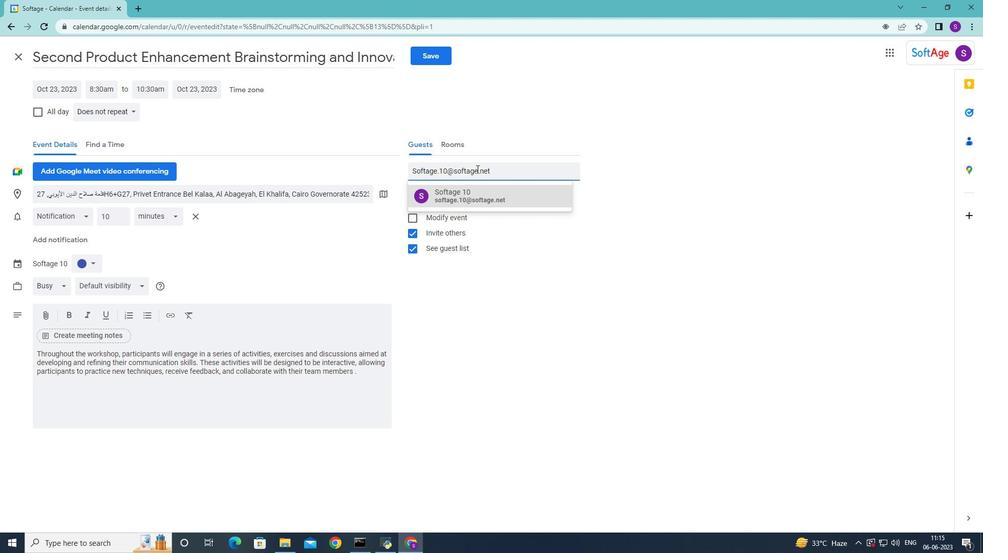 
Action: Mouse moved to (476, 197)
Screenshot: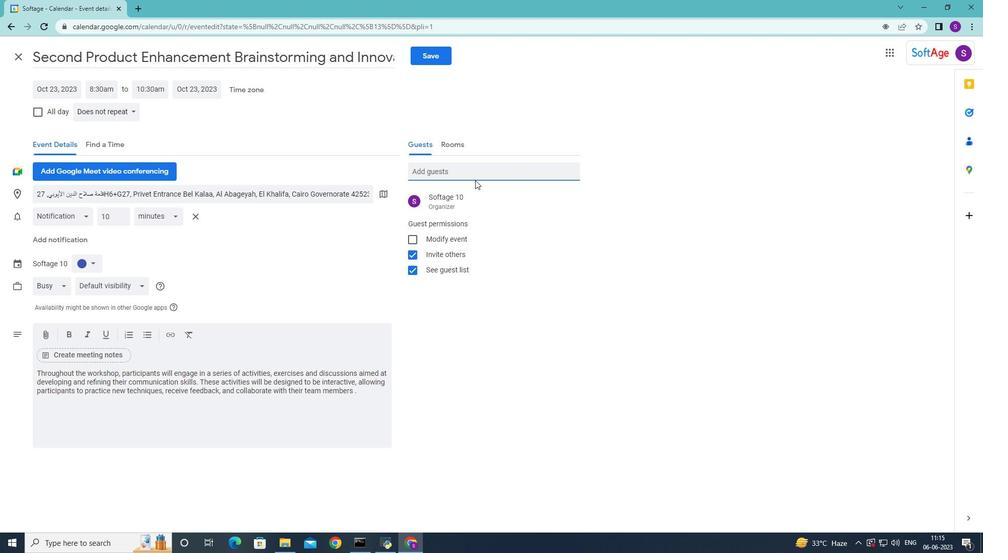 
Action: Mouse pressed left at (476, 197)
Screenshot: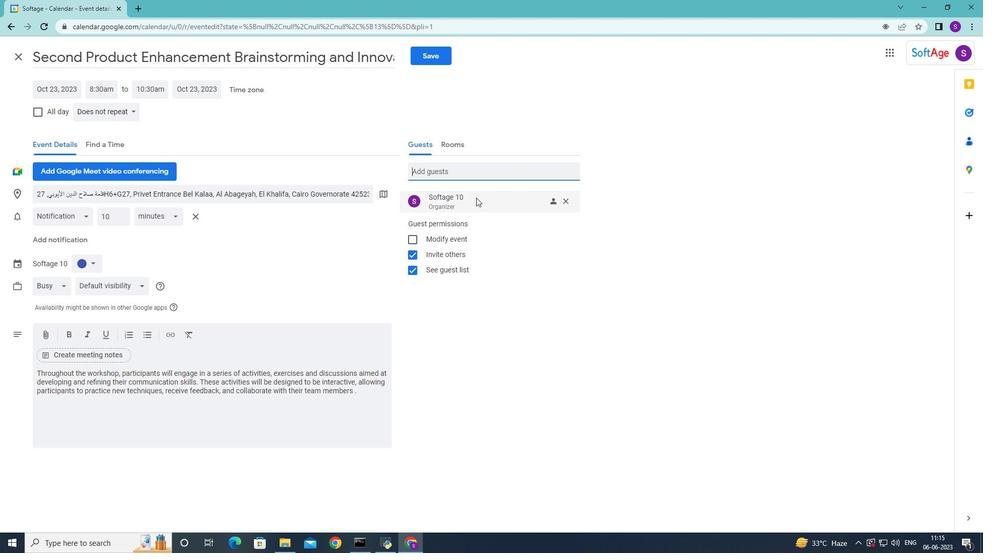 
Action: Mouse moved to (562, 203)
Screenshot: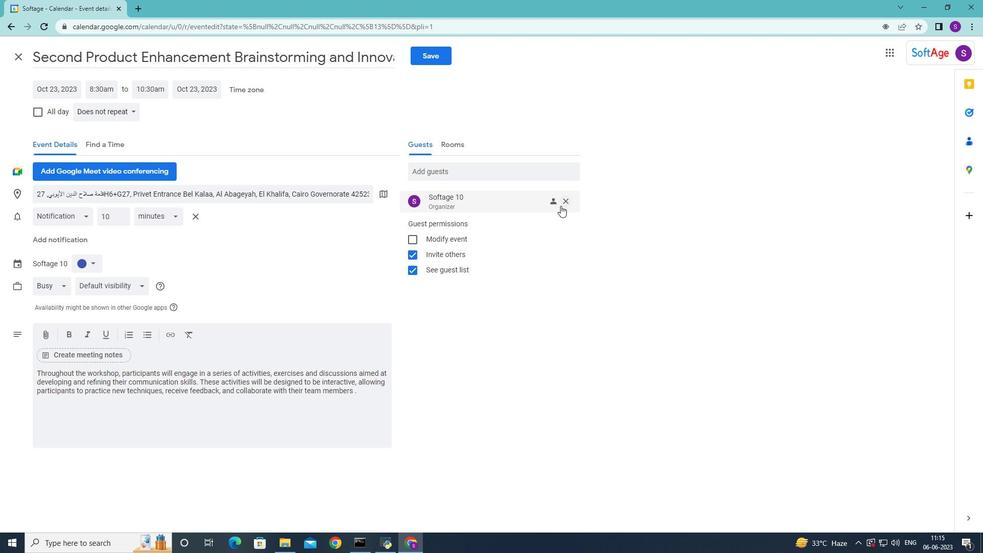 
Action: Mouse pressed left at (562, 203)
Screenshot: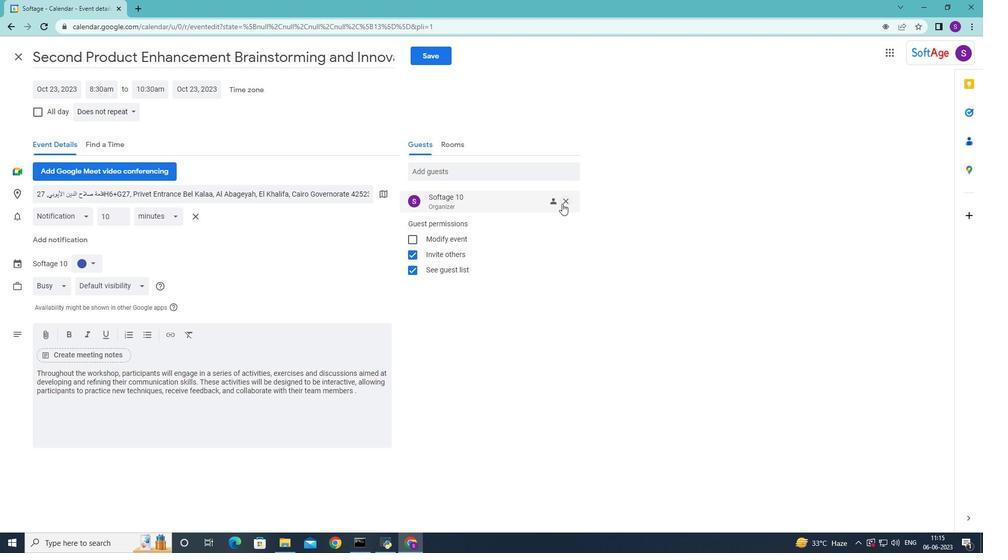 
Action: Mouse moved to (430, 171)
Screenshot: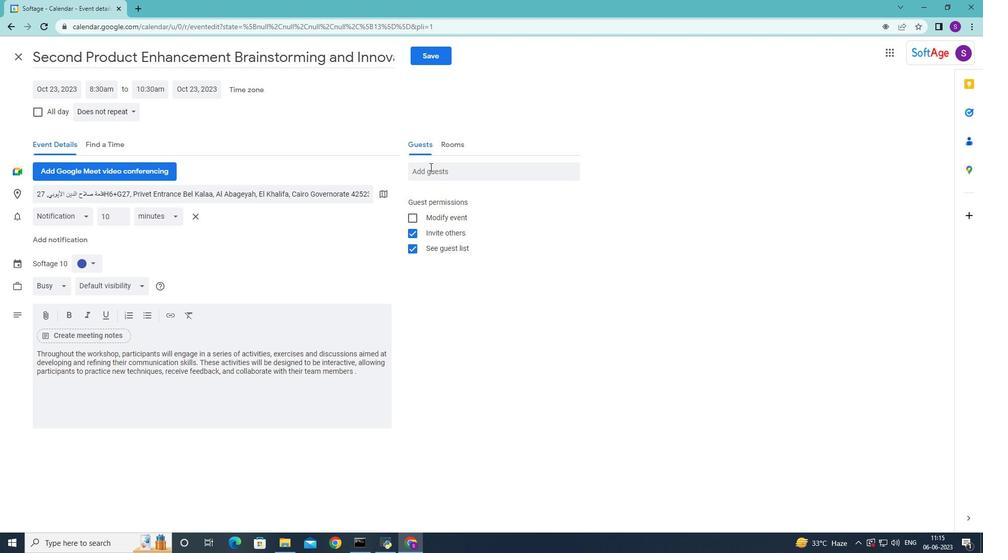
Action: Mouse pressed left at (430, 171)
Screenshot: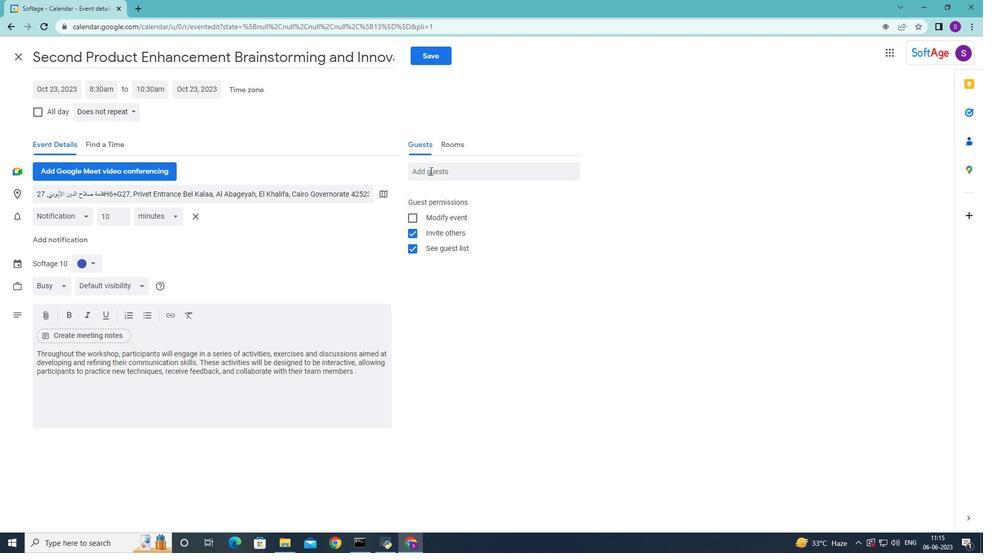 
Action: Key pressed <Key.shift>softage.1<Key.shift>@softage.net
Screenshot: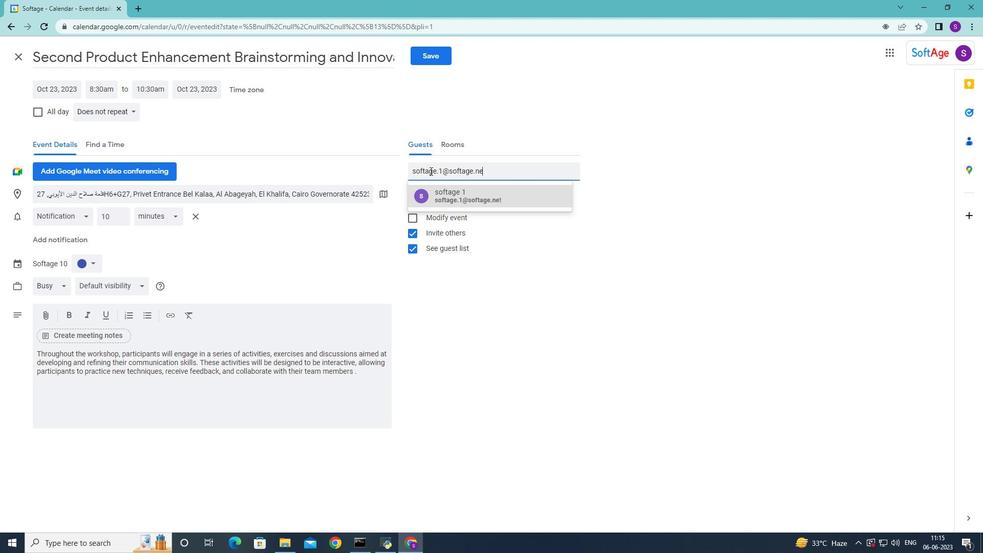 
Action: Mouse moved to (490, 197)
Screenshot: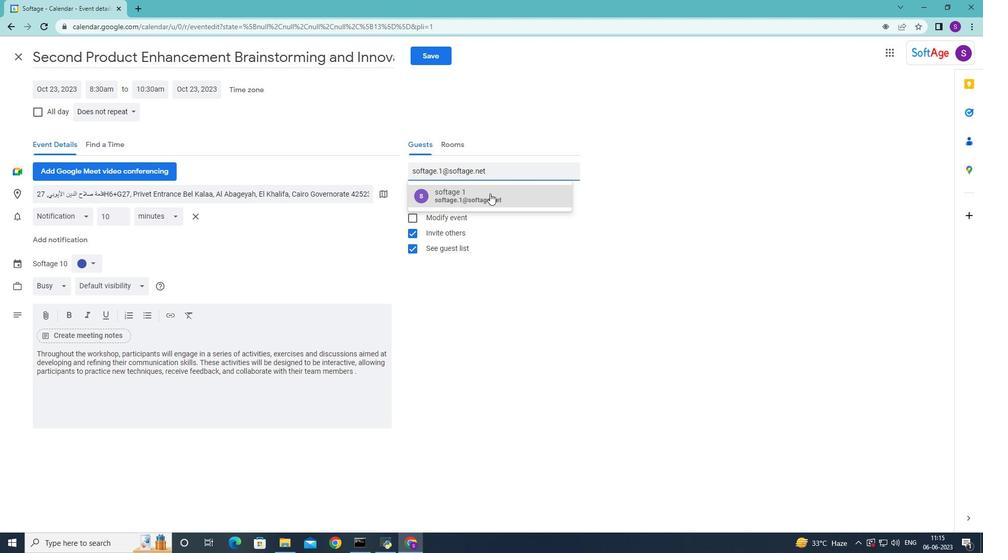
Action: Mouse pressed left at (490, 197)
Screenshot: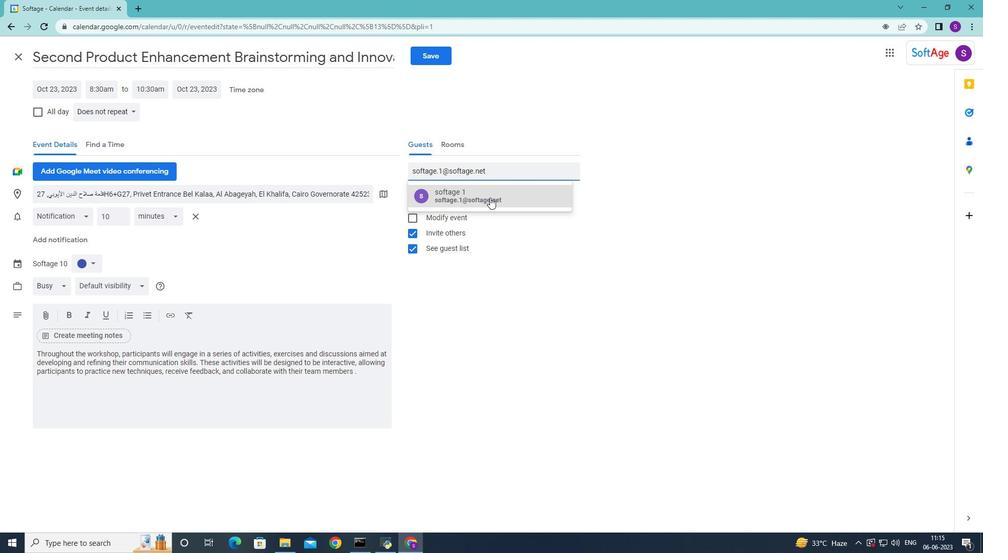 
Action: Mouse moved to (485, 167)
Screenshot: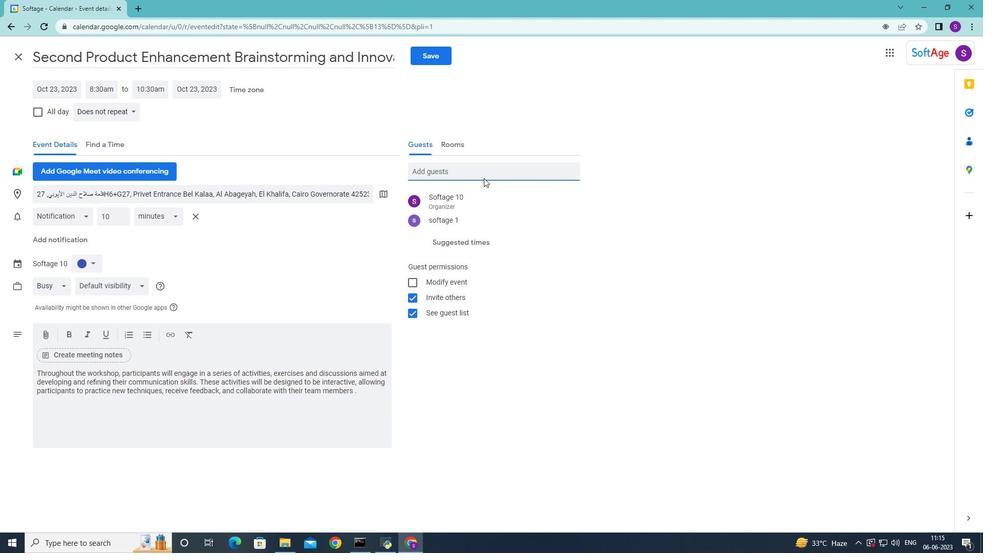 
Action: Mouse pressed left at (485, 167)
Screenshot: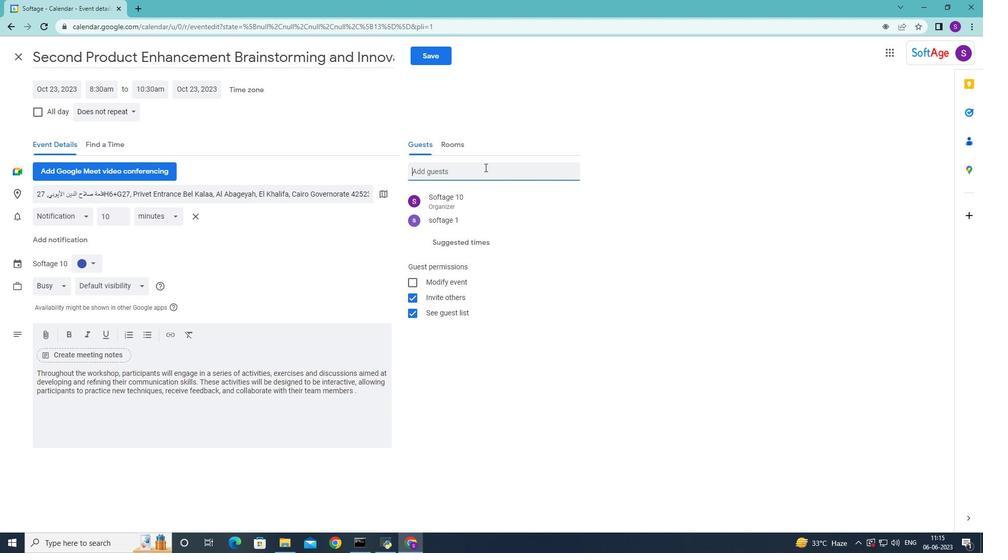 
Action: Mouse moved to (485, 167)
Screenshot: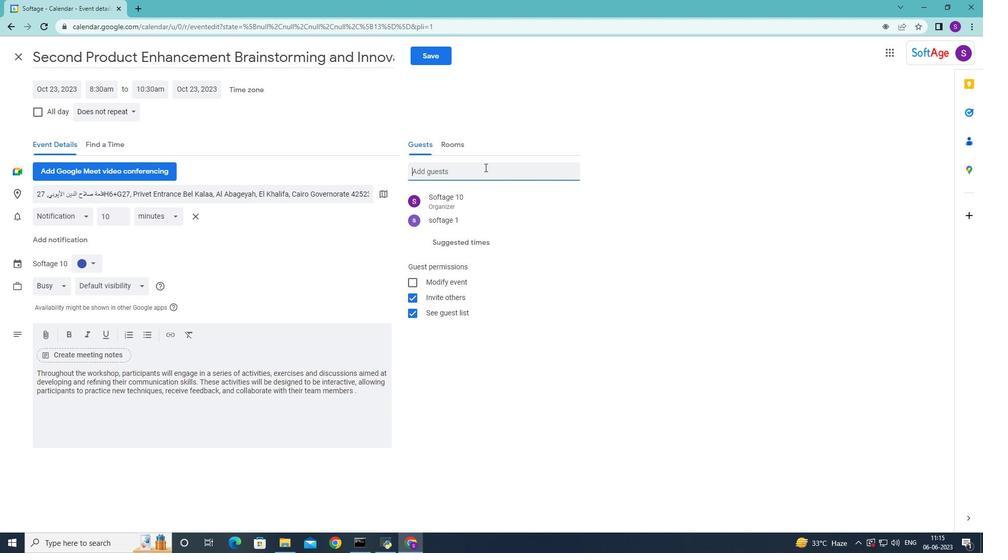 
Action: Key pressed <Key.shift>softage.2<Key.shift>@softage.net
Screenshot: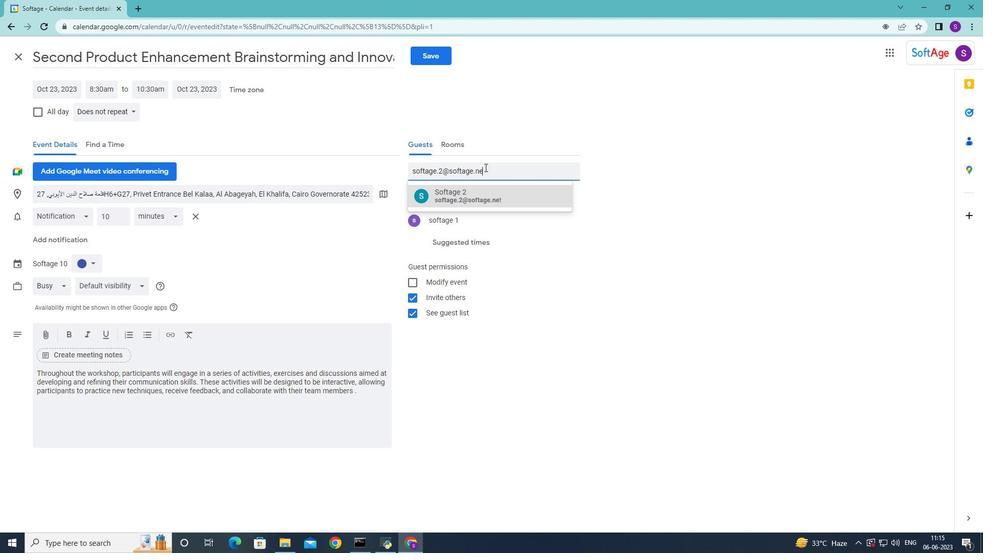 
Action: Mouse moved to (489, 193)
Screenshot: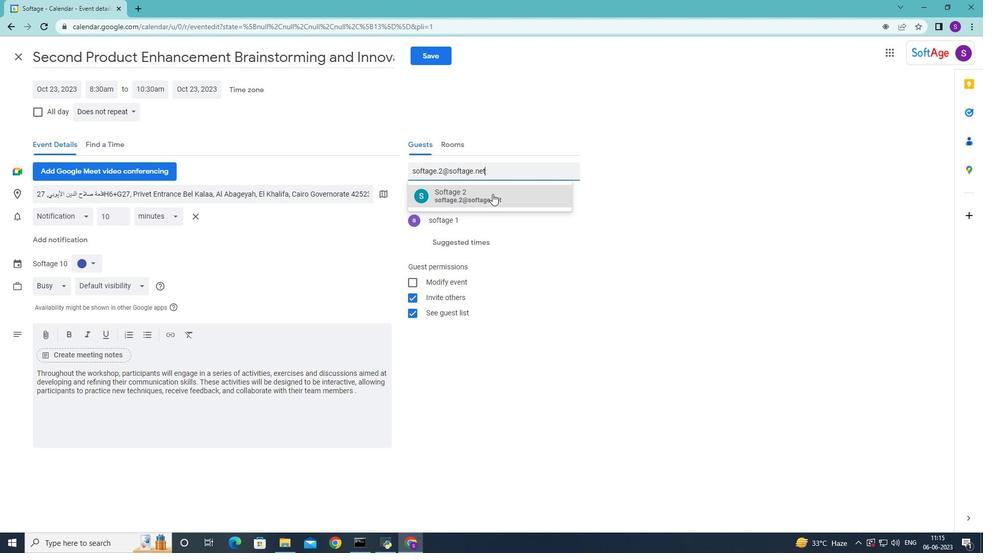 
Action: Mouse pressed left at (489, 193)
Screenshot: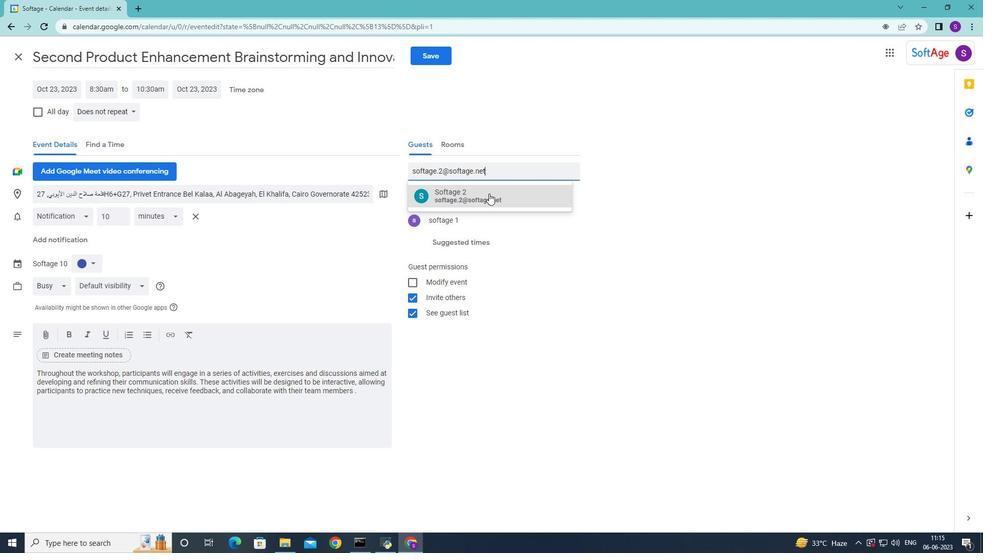 
Action: Mouse moved to (124, 109)
Screenshot: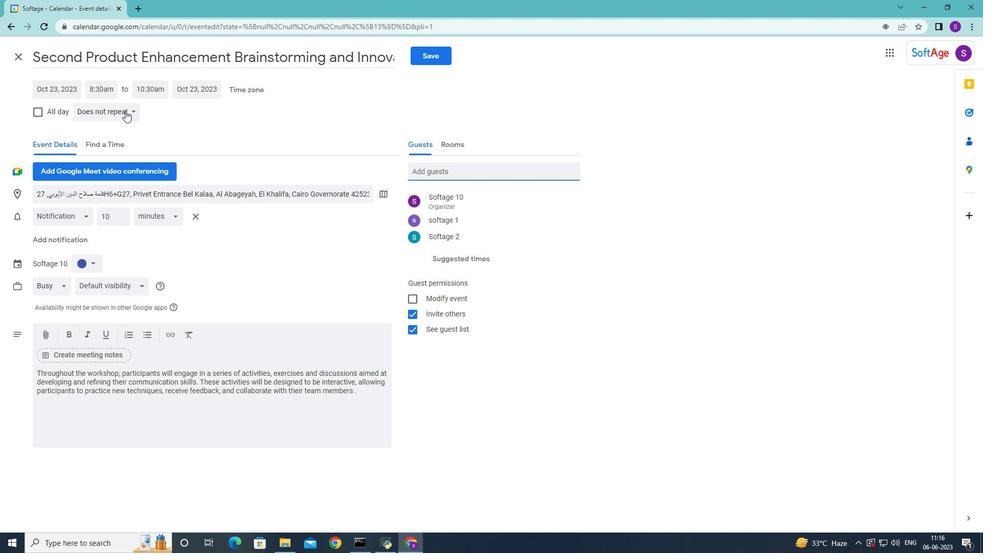 
Action: Mouse pressed left at (124, 109)
Screenshot: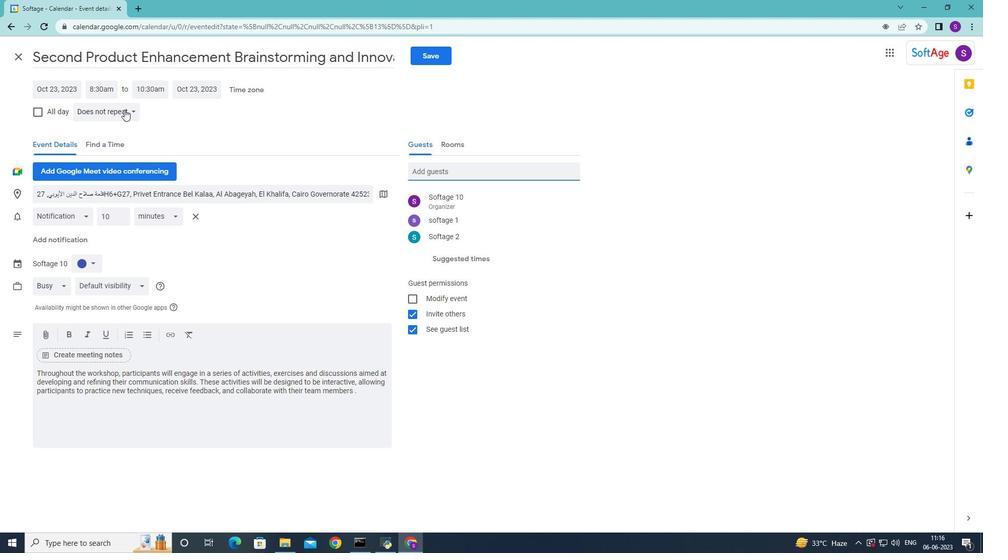 
Action: Mouse moved to (136, 114)
Screenshot: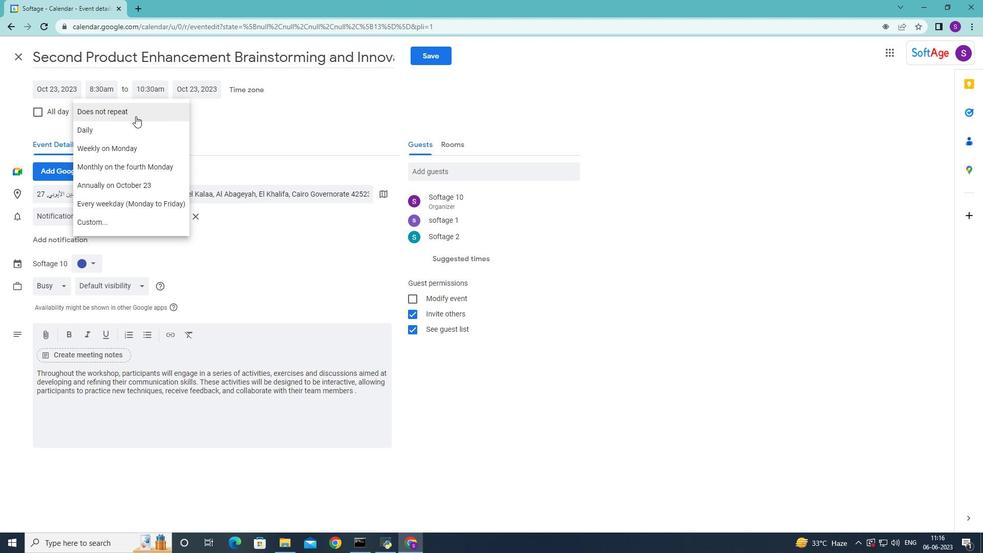 
Action: Mouse pressed left at (136, 114)
Screenshot: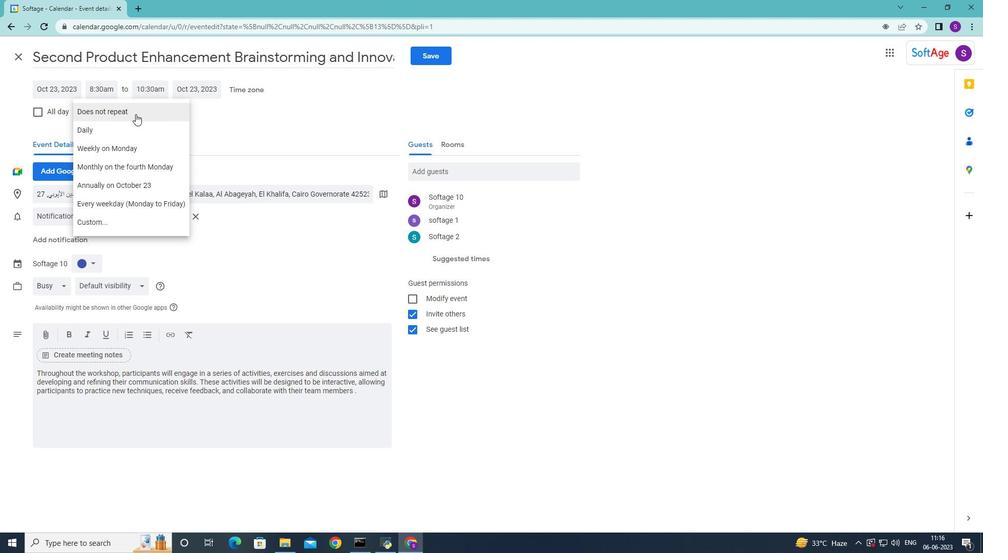 
Action: Mouse moved to (429, 58)
Screenshot: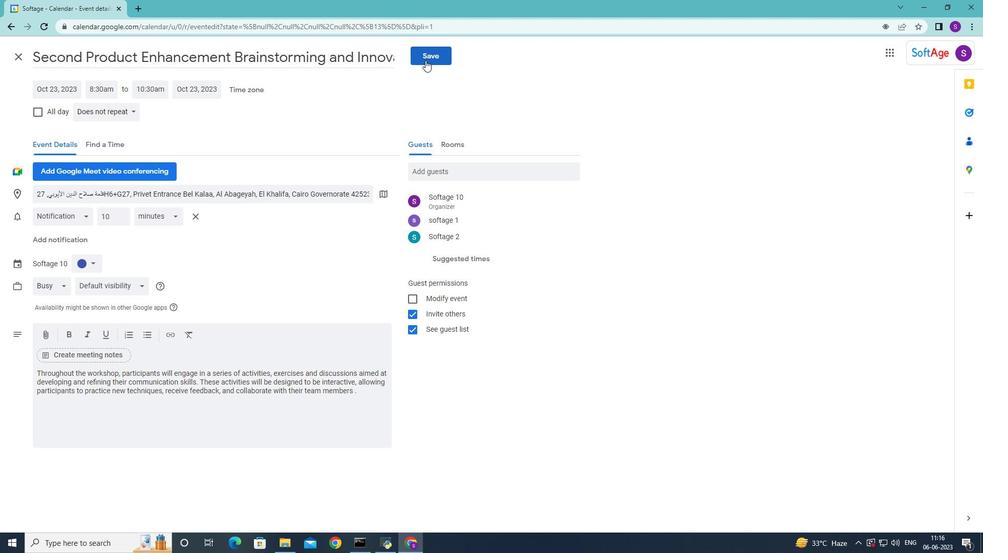 
Action: Mouse pressed left at (429, 58)
Screenshot: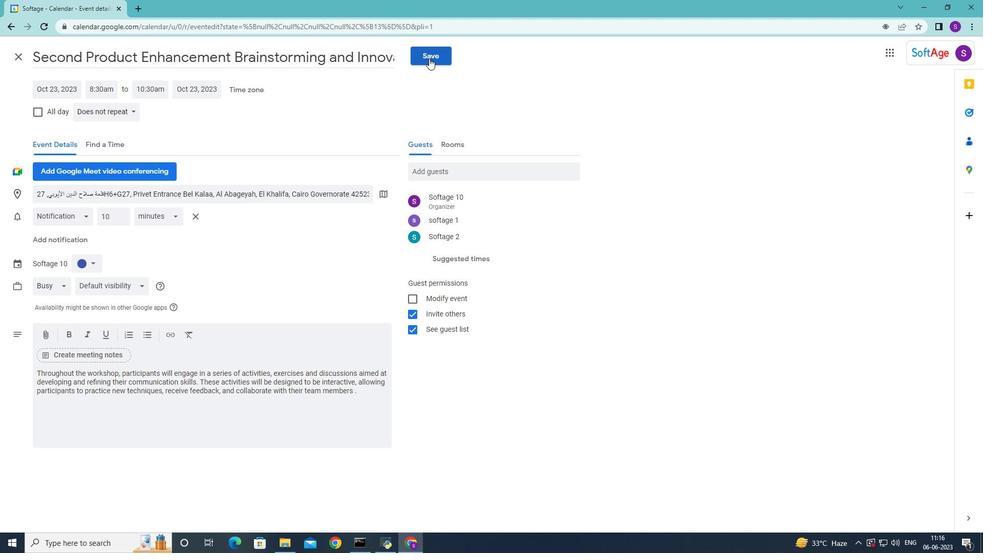 
Action: Mouse moved to (583, 306)
Screenshot: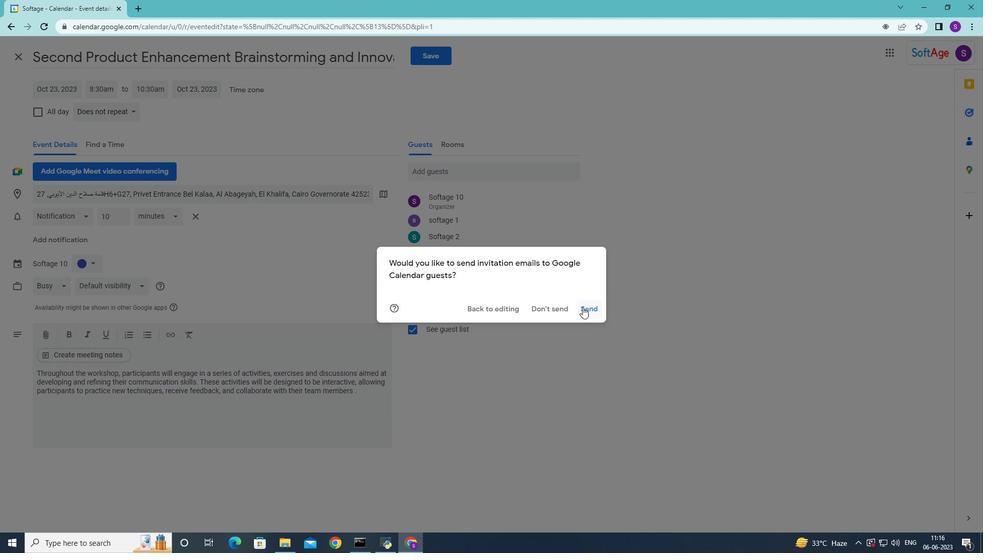 
Action: Mouse pressed left at (583, 306)
Screenshot: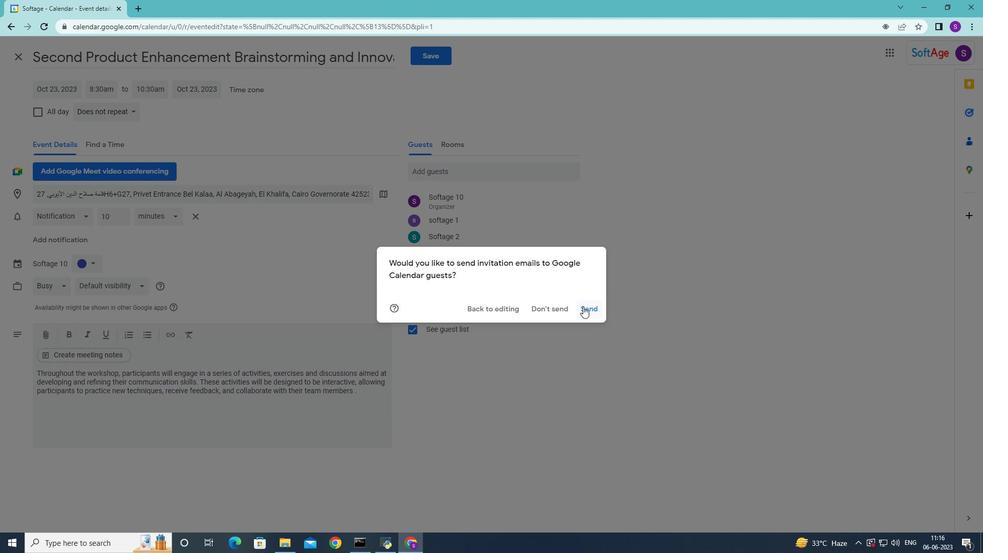
Action: Mouse moved to (539, 354)
Screenshot: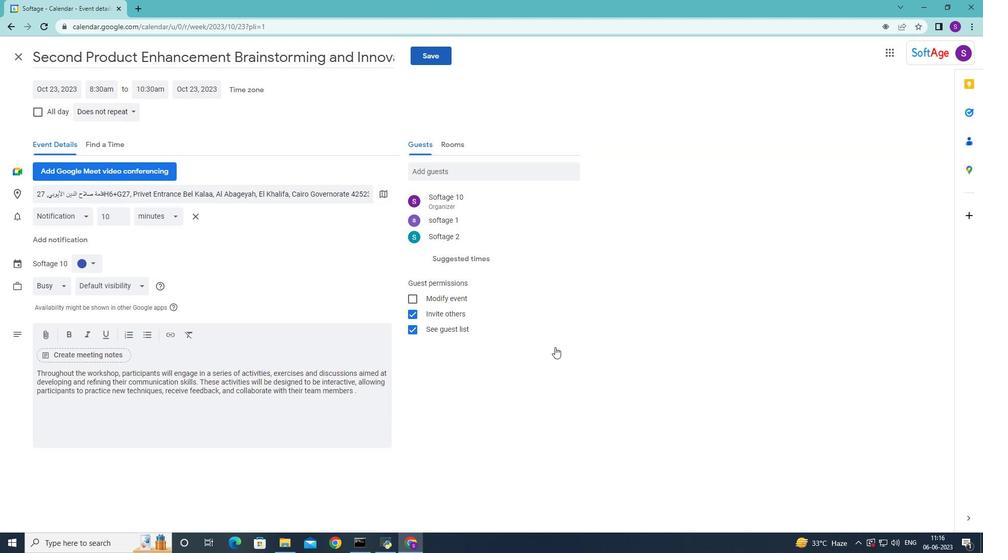 
